 Task: Find connections with filter location Hagere Maryam with filter topic #whatinspiresmewith filter profile language French with filter current company BSI with filter school Mahendra Institutions with filter industry Investment Banking with filter service category Editing with filter keywords title Test Scorer
Action: Mouse pressed left at (278, 231)
Screenshot: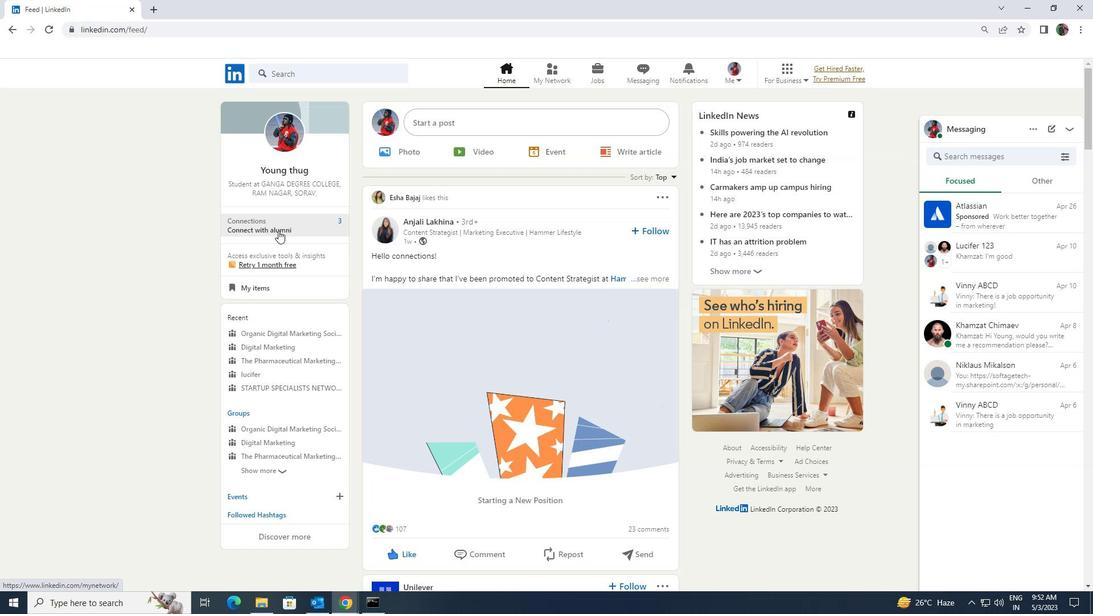 
Action: Mouse moved to (320, 140)
Screenshot: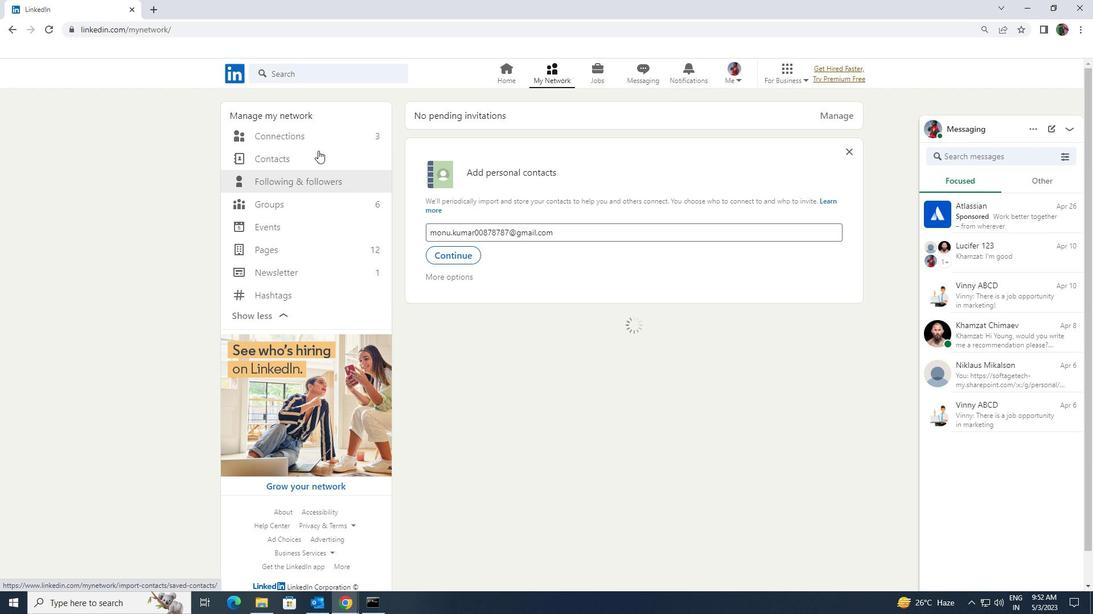 
Action: Mouse pressed left at (320, 140)
Screenshot: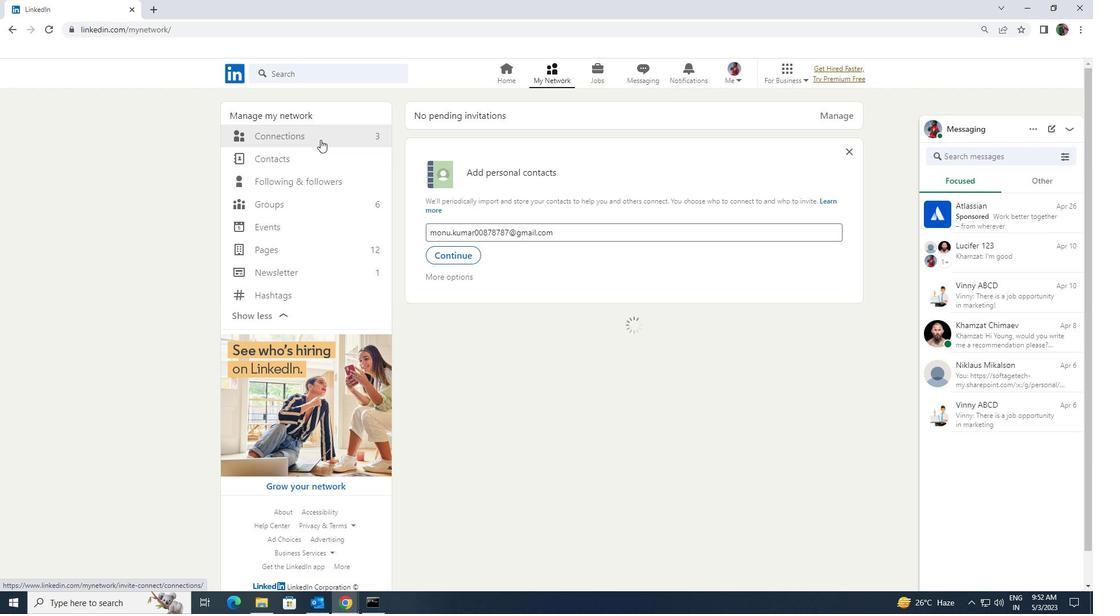 
Action: Mouse moved to (616, 138)
Screenshot: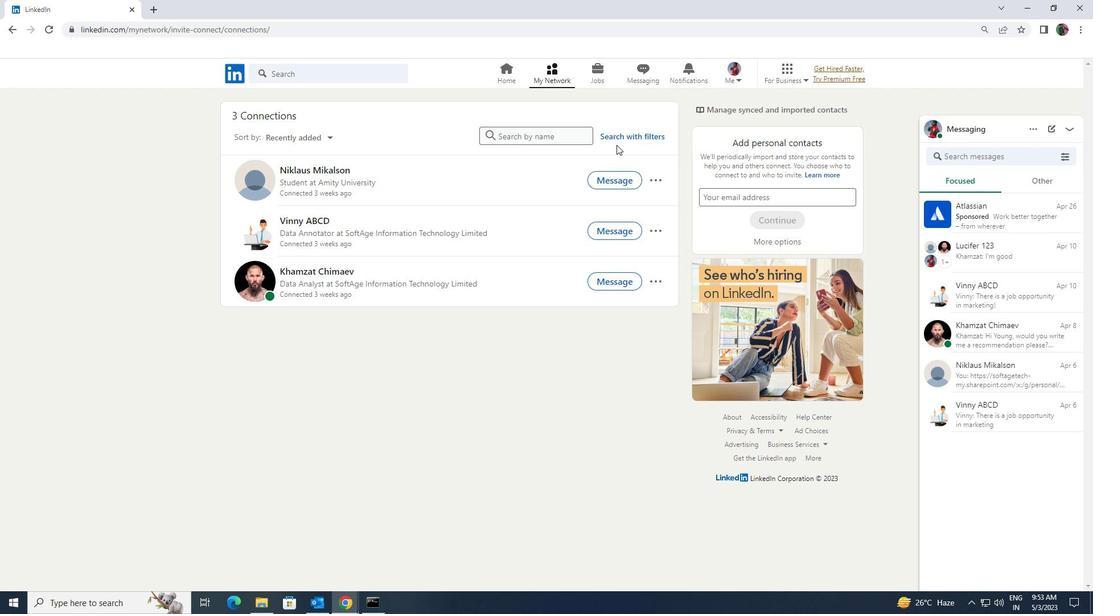
Action: Mouse pressed left at (616, 138)
Screenshot: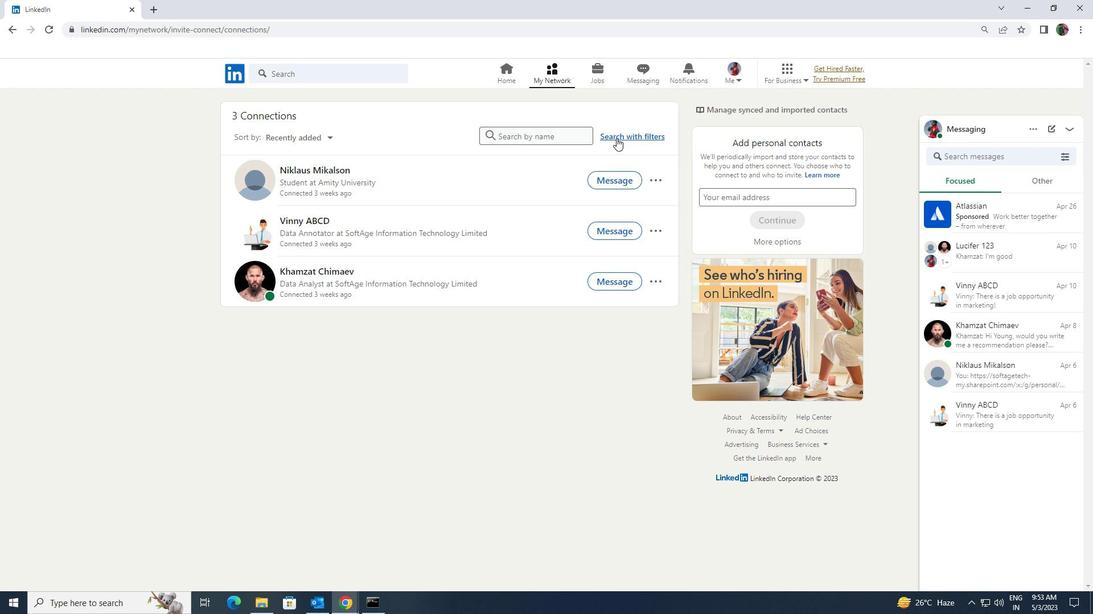 
Action: Mouse moved to (589, 101)
Screenshot: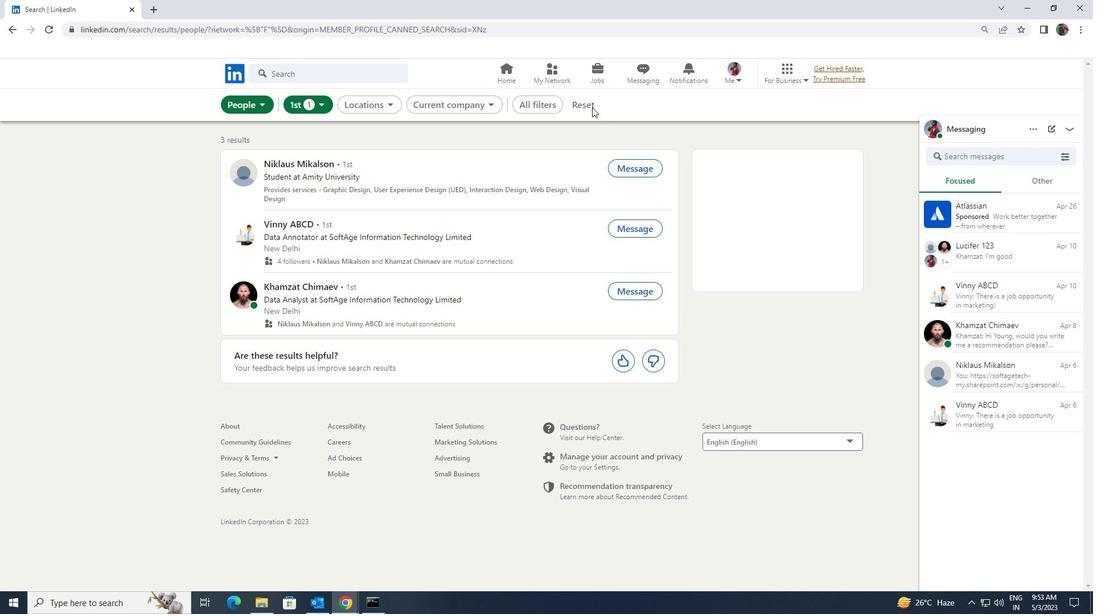 
Action: Mouse pressed left at (589, 101)
Screenshot: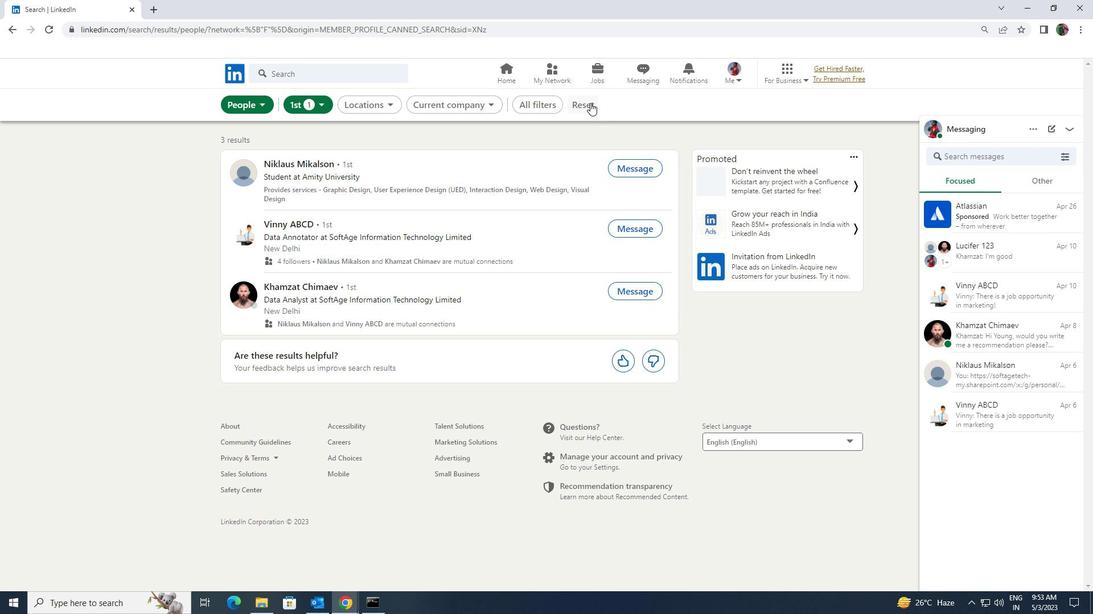 
Action: Mouse moved to (567, 101)
Screenshot: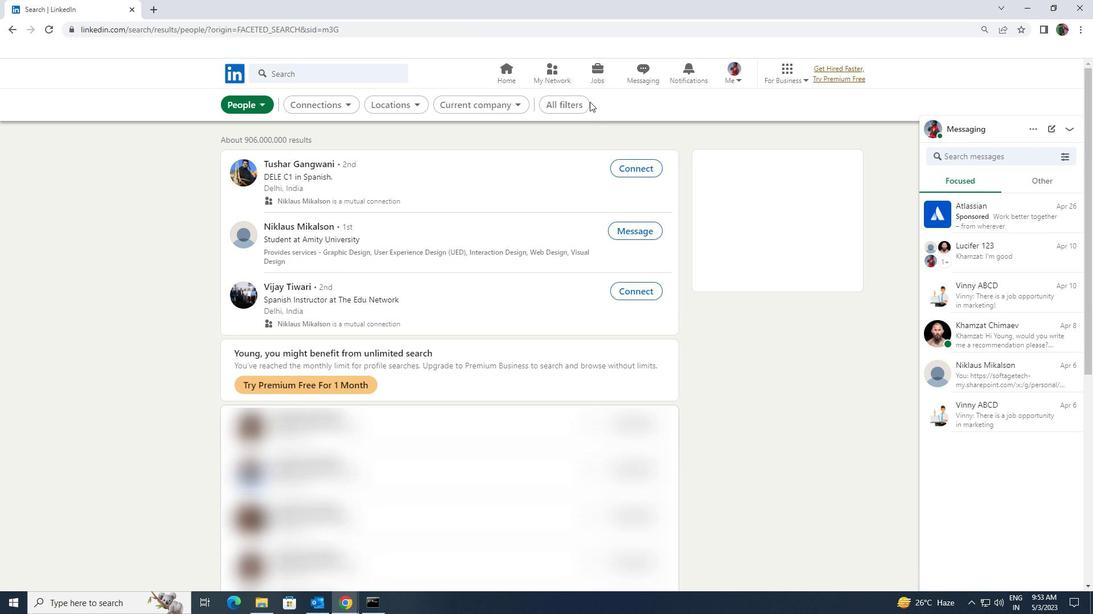 
Action: Mouse pressed left at (567, 101)
Screenshot: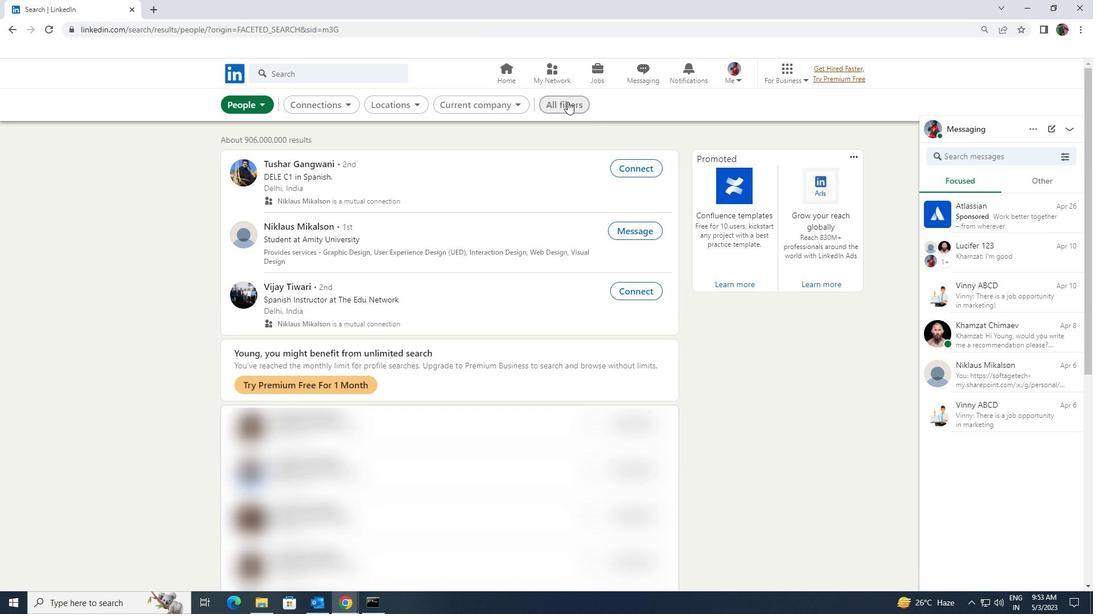 
Action: Mouse moved to (949, 444)
Screenshot: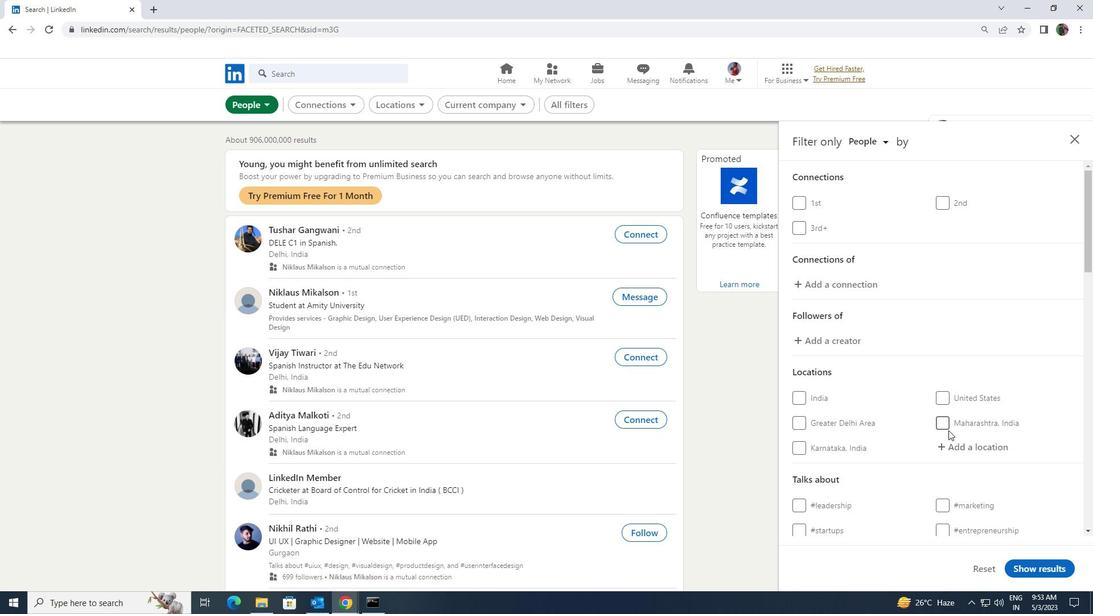 
Action: Mouse pressed left at (949, 444)
Screenshot: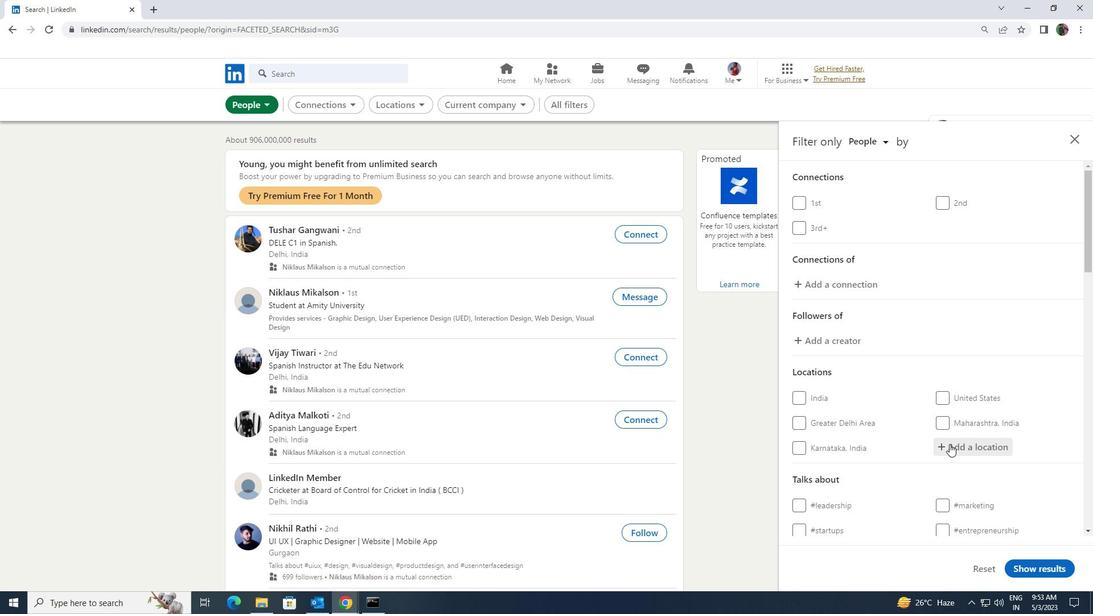 
Action: Key pressed <Key.shift><Key.shift><Key.shift><Key.shift><Key.shift>HAGERE<Key.space><Key.shift>MATYAM<Key.enter>
Screenshot: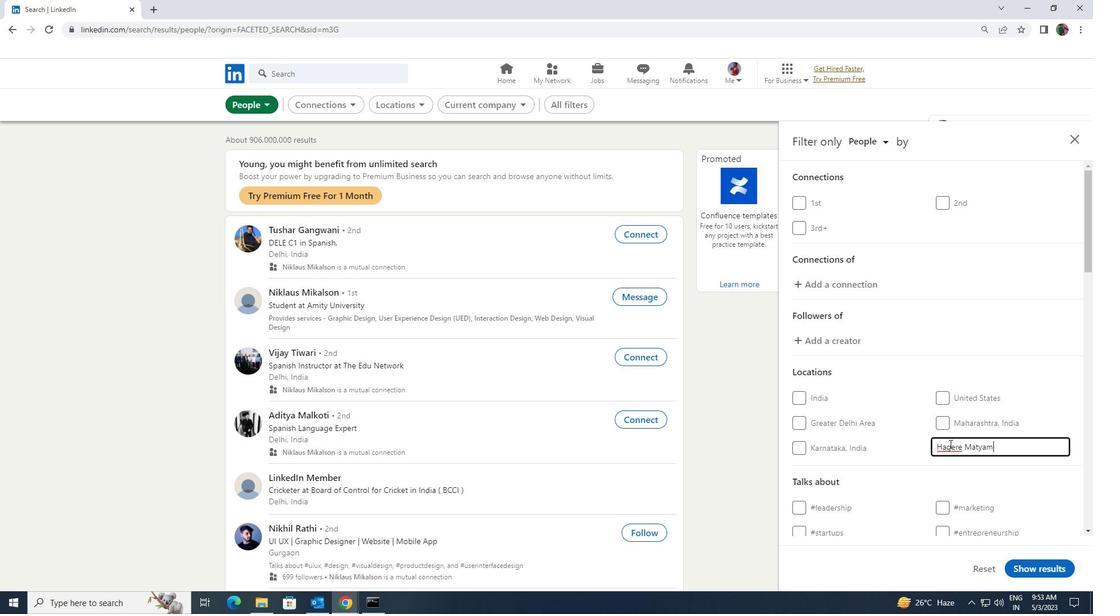 
Action: Mouse scrolled (949, 444) with delta (0, 0)
Screenshot: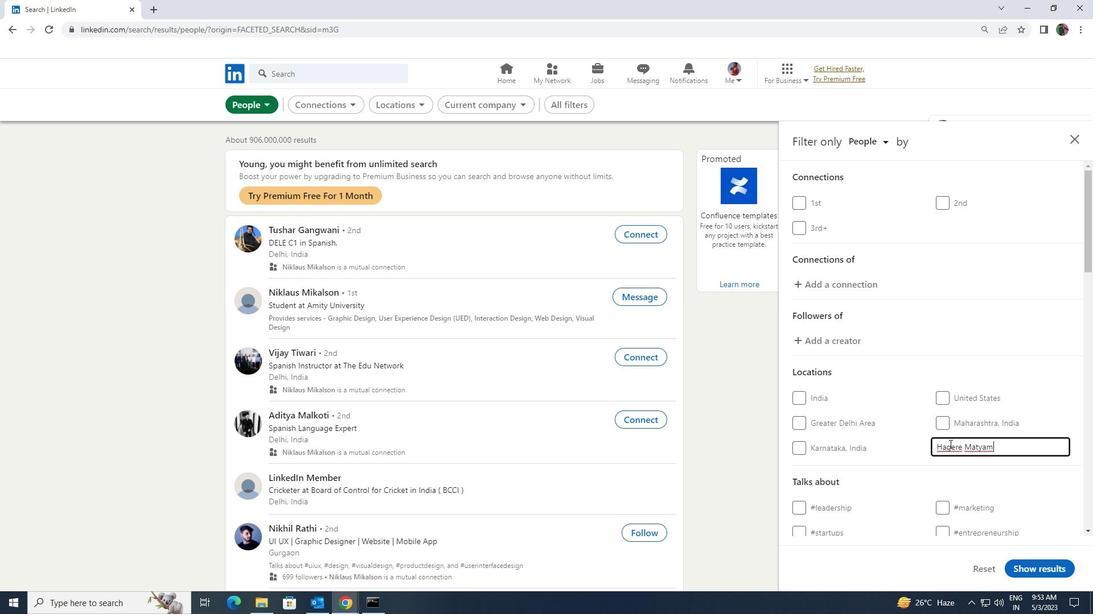 
Action: Mouse scrolled (949, 444) with delta (0, 0)
Screenshot: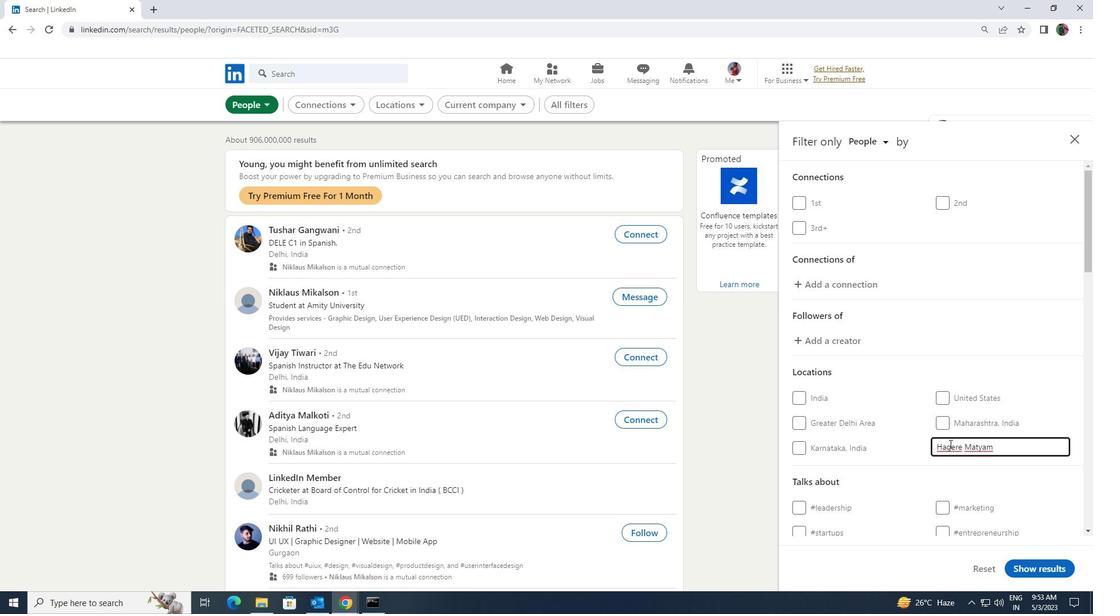 
Action: Mouse moved to (949, 444)
Screenshot: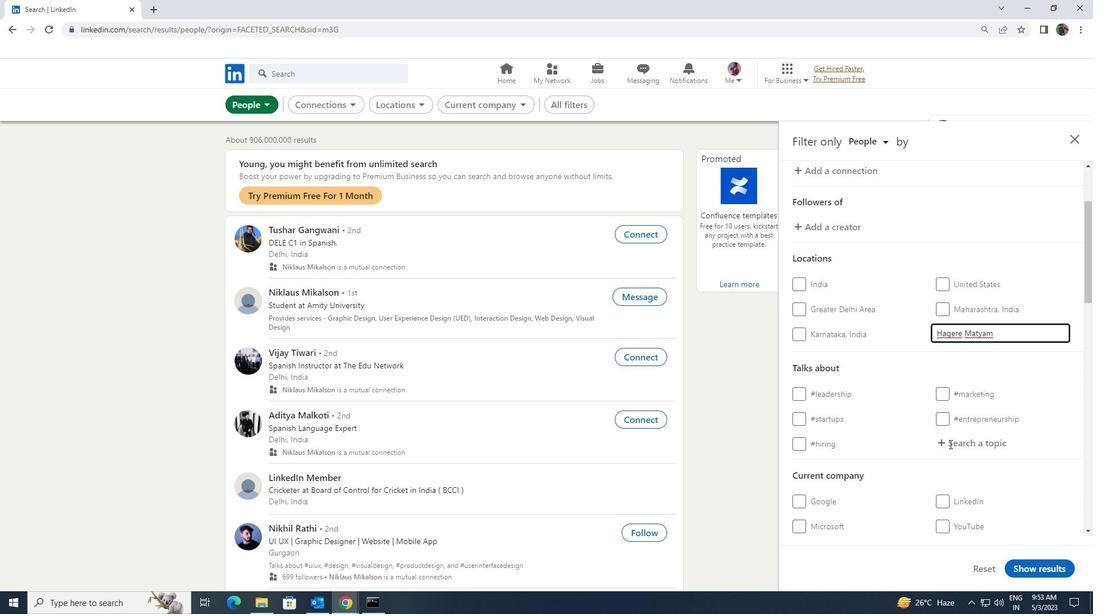 
Action: Mouse pressed left at (949, 444)
Screenshot: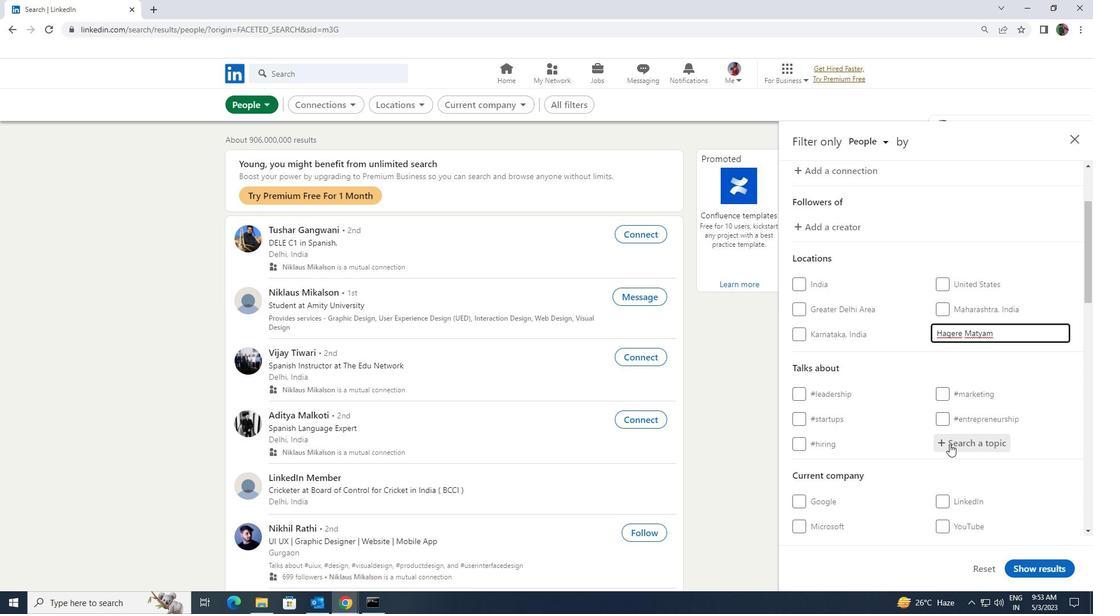 
Action: Key pressed <Key.shift><Key.shift><Key.shift><Key.shift><Key.shift><Key.shift><Key.shift><Key.shift><Key.shift>WK<Key.backspace>HATINSPIRE
Screenshot: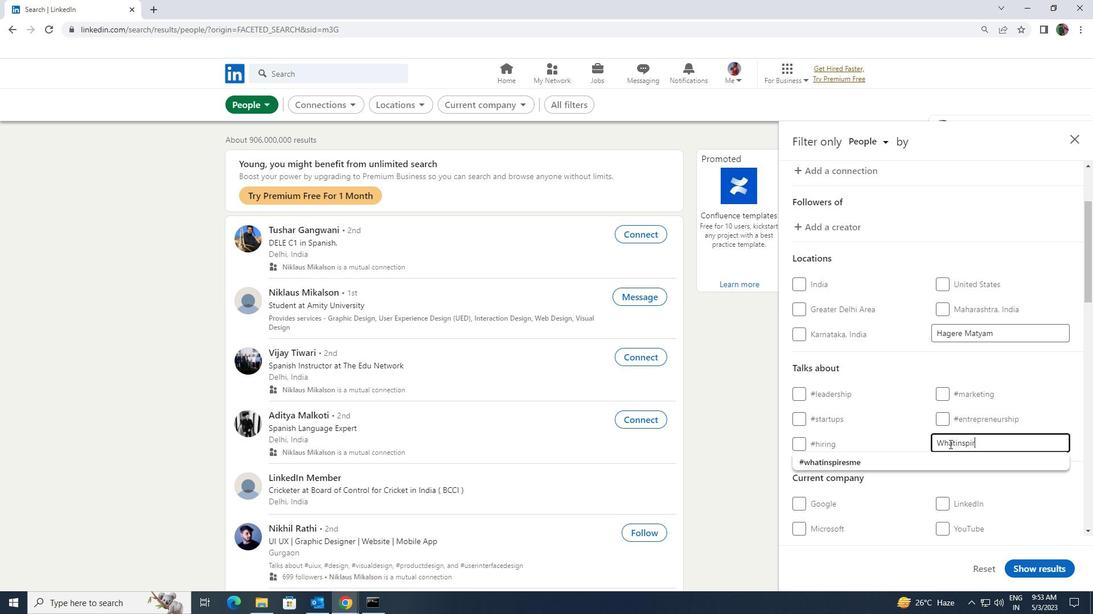 
Action: Mouse moved to (937, 460)
Screenshot: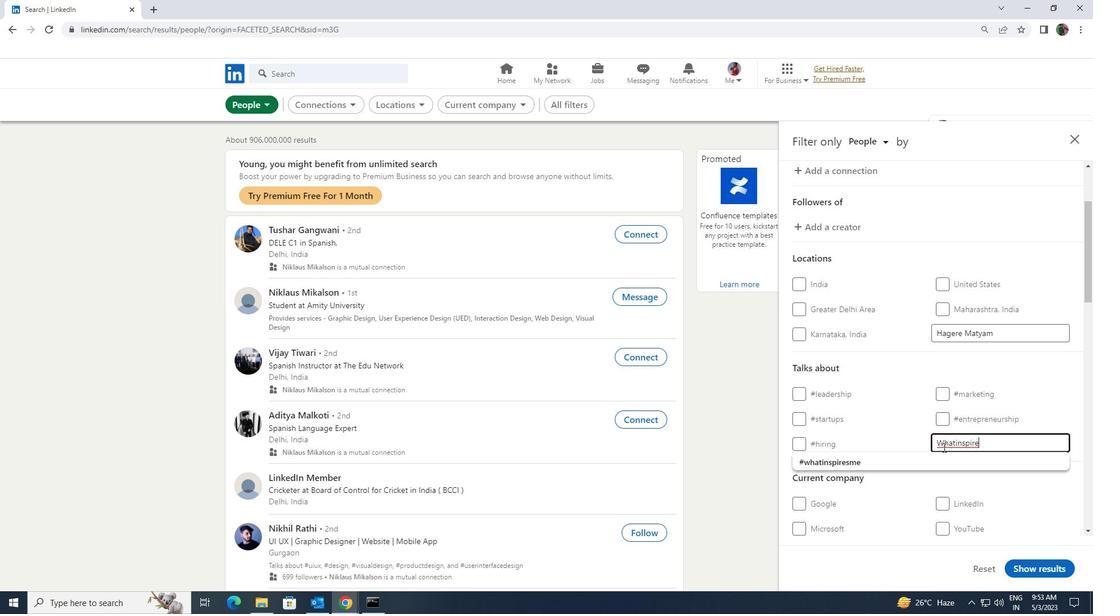 
Action: Mouse pressed left at (937, 460)
Screenshot: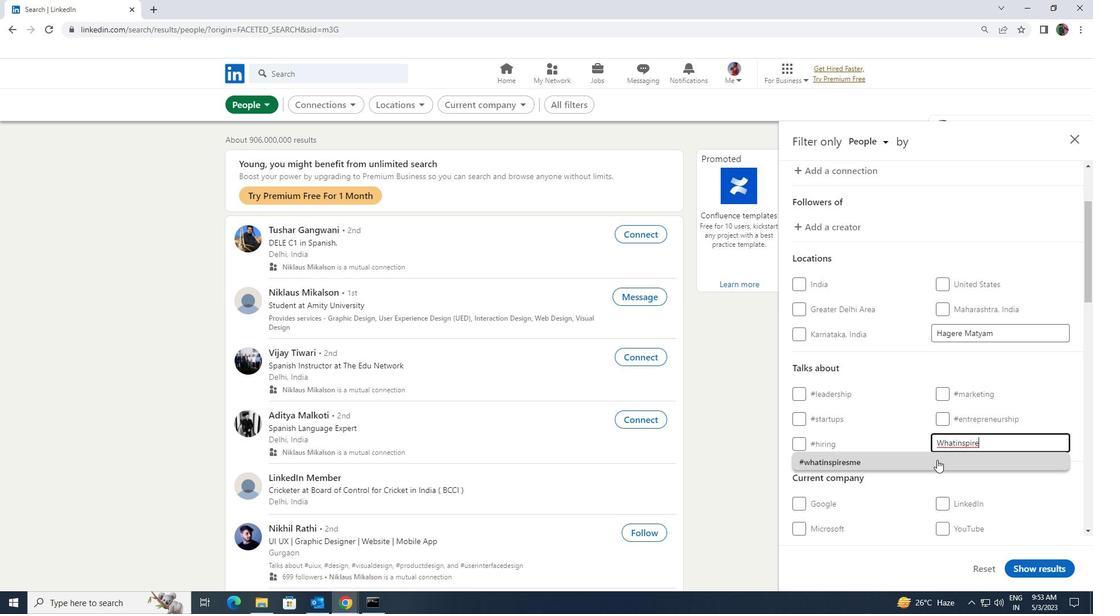 
Action: Mouse moved to (937, 461)
Screenshot: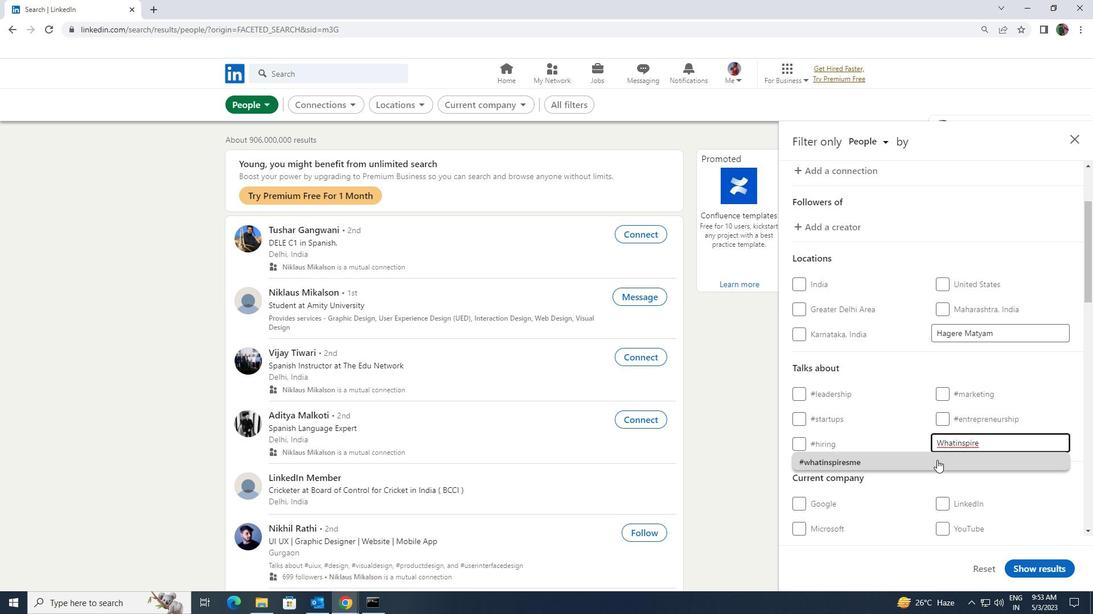 
Action: Mouse scrolled (937, 460) with delta (0, 0)
Screenshot: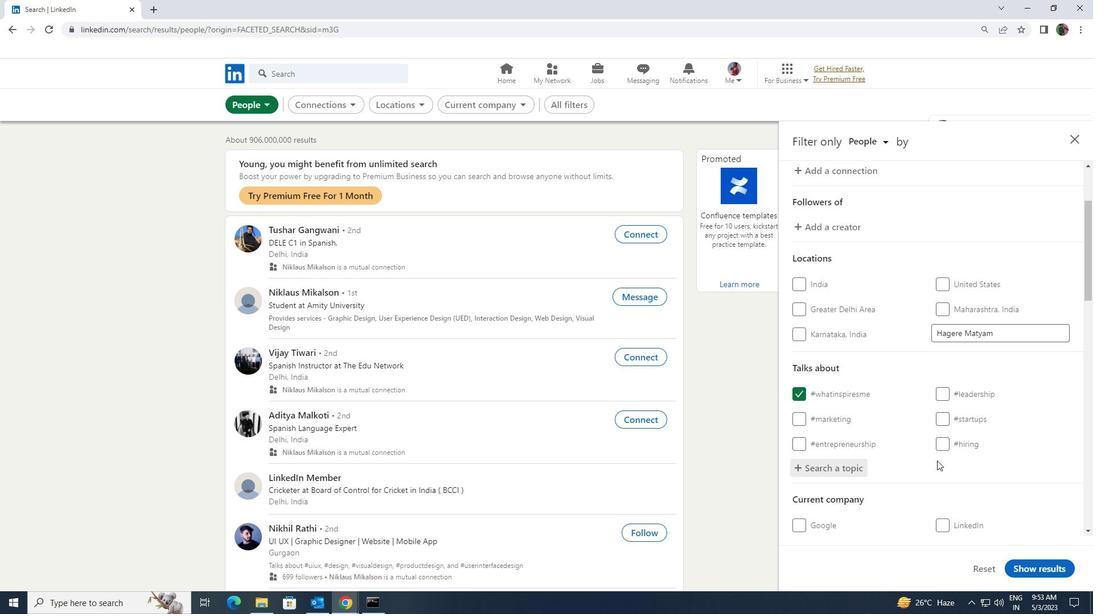 
Action: Mouse scrolled (937, 460) with delta (0, 0)
Screenshot: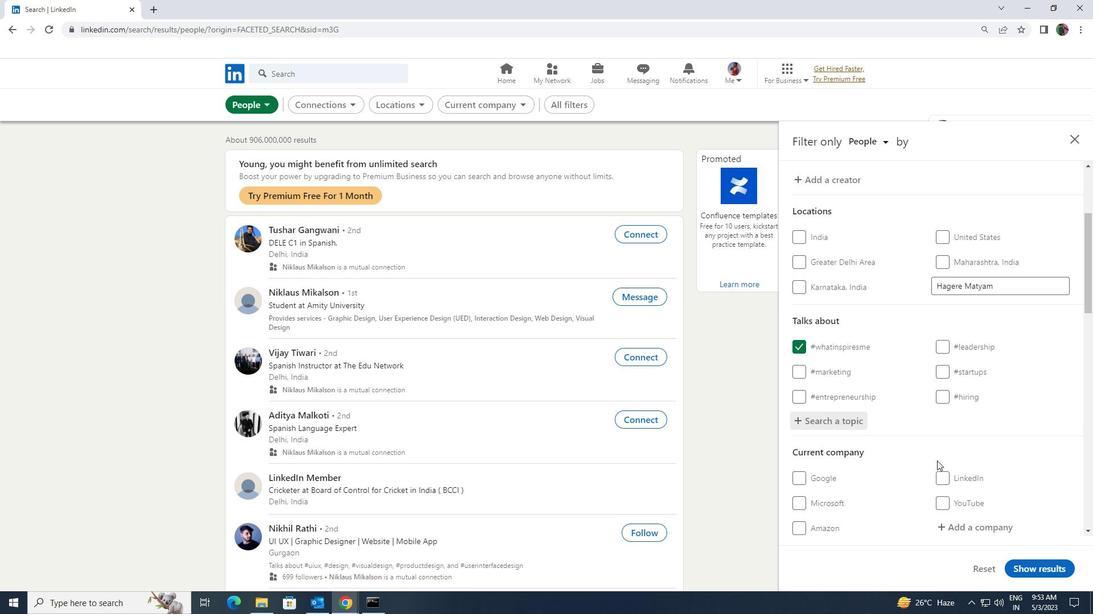 
Action: Mouse scrolled (937, 460) with delta (0, 0)
Screenshot: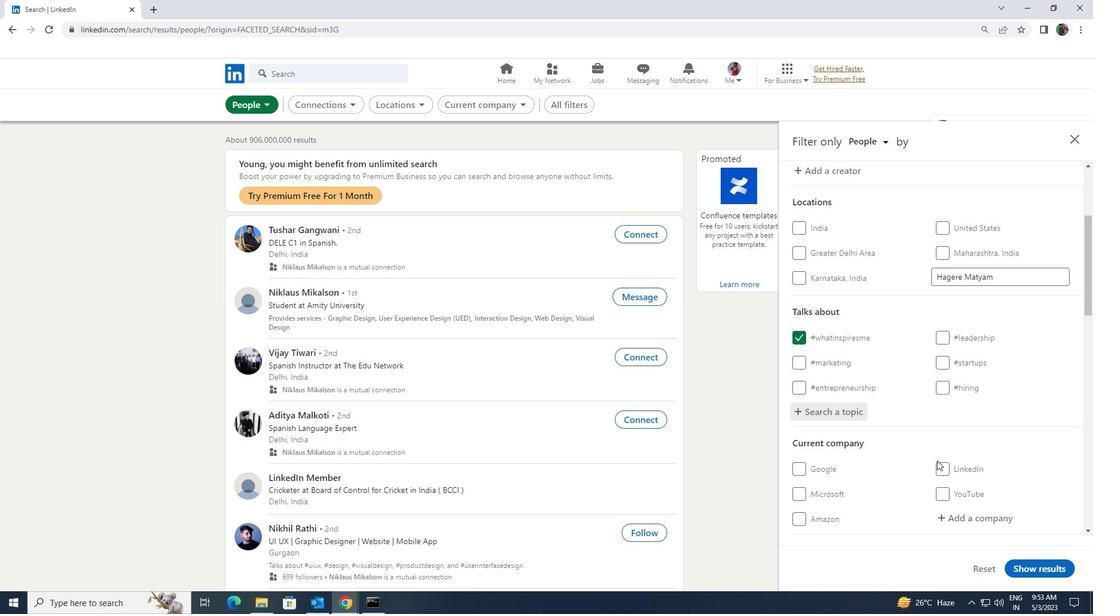 
Action: Mouse scrolled (937, 460) with delta (0, 0)
Screenshot: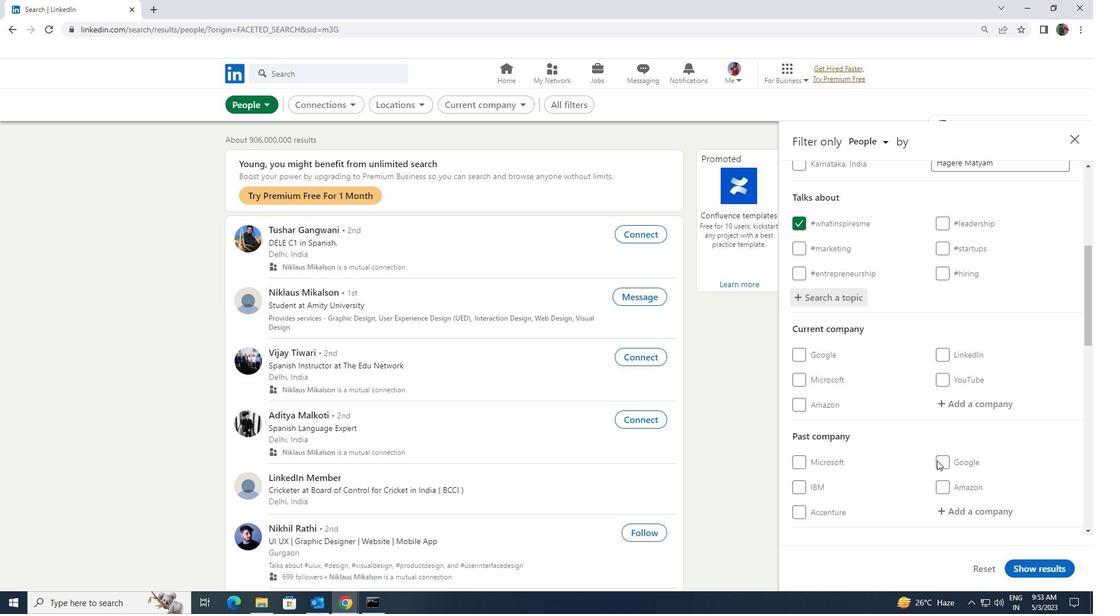 
Action: Mouse scrolled (937, 460) with delta (0, 0)
Screenshot: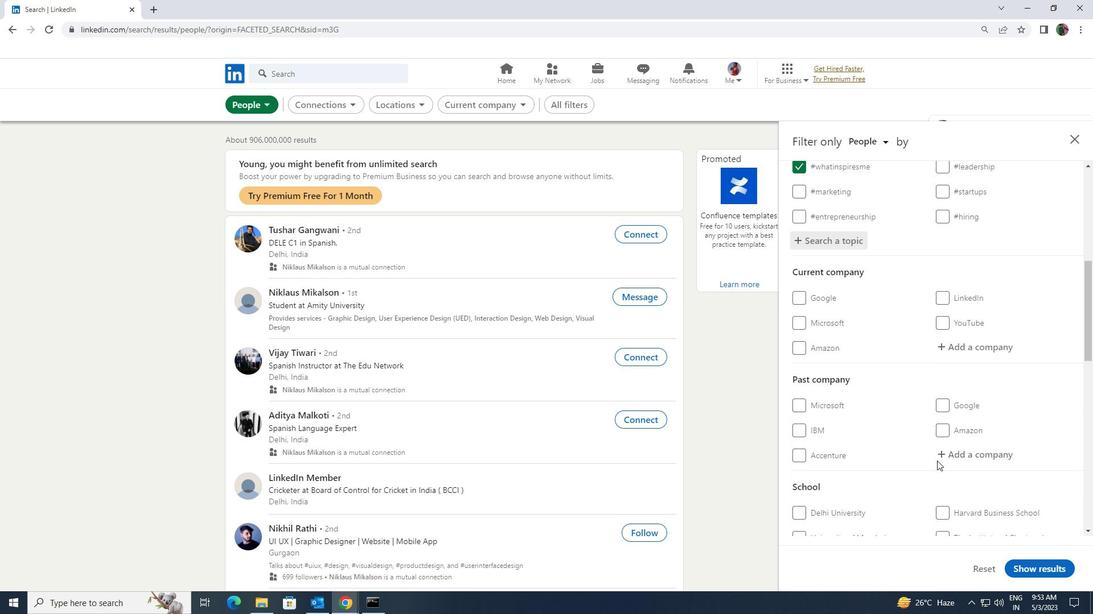 
Action: Mouse scrolled (937, 460) with delta (0, 0)
Screenshot: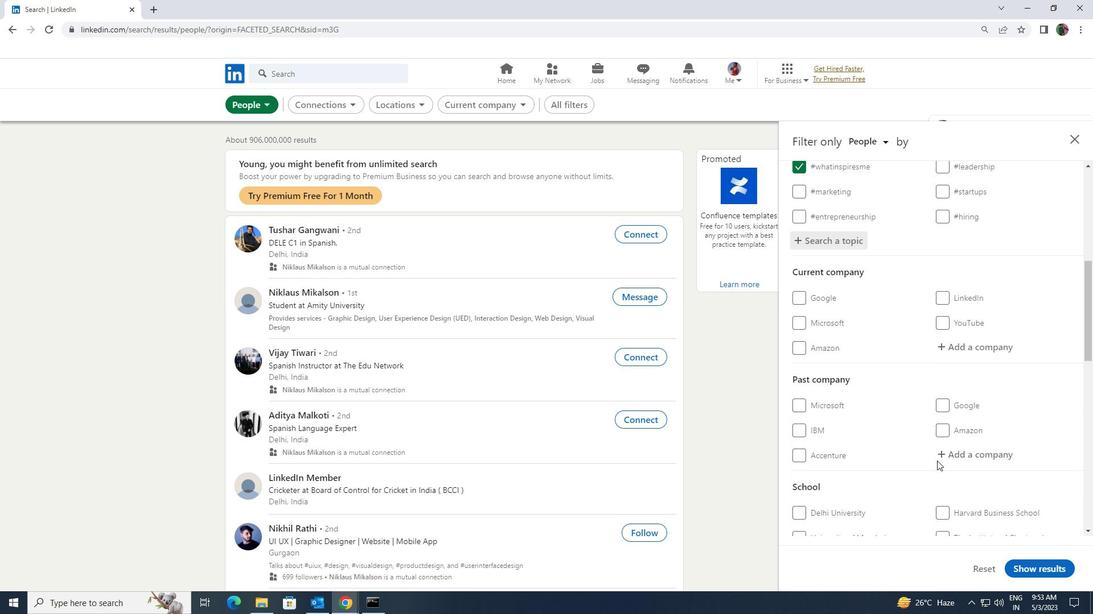 
Action: Mouse scrolled (937, 460) with delta (0, 0)
Screenshot: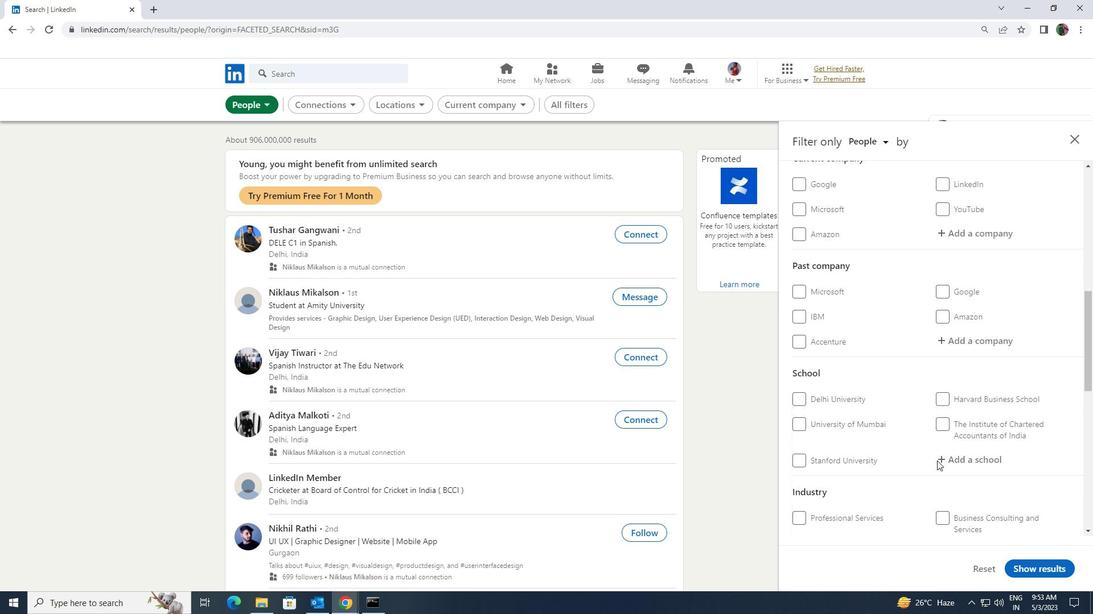 
Action: Mouse scrolled (937, 460) with delta (0, 0)
Screenshot: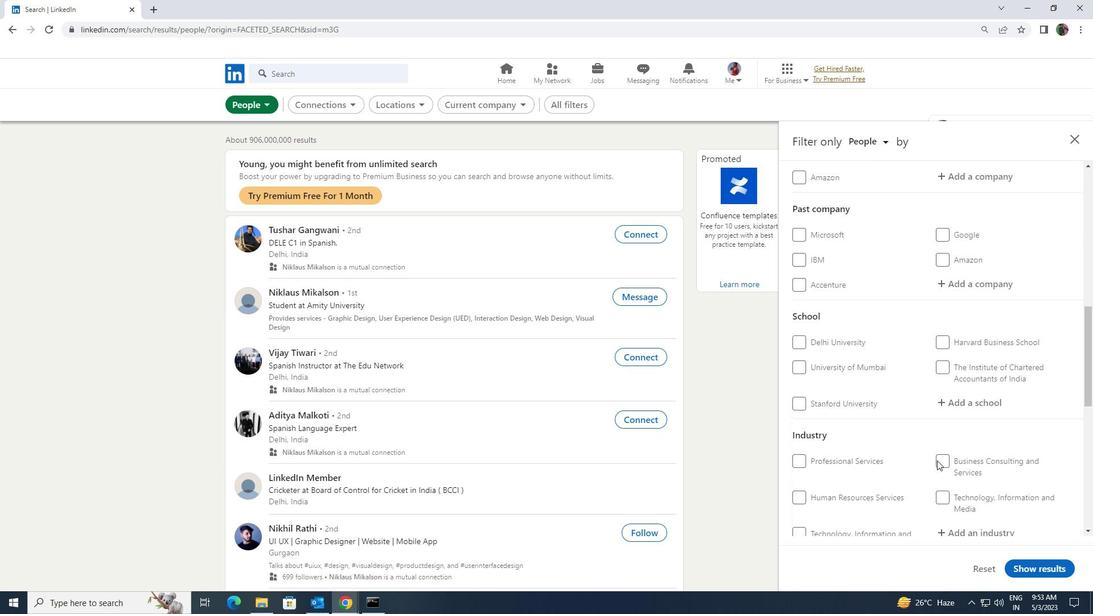 
Action: Mouse scrolled (937, 460) with delta (0, 0)
Screenshot: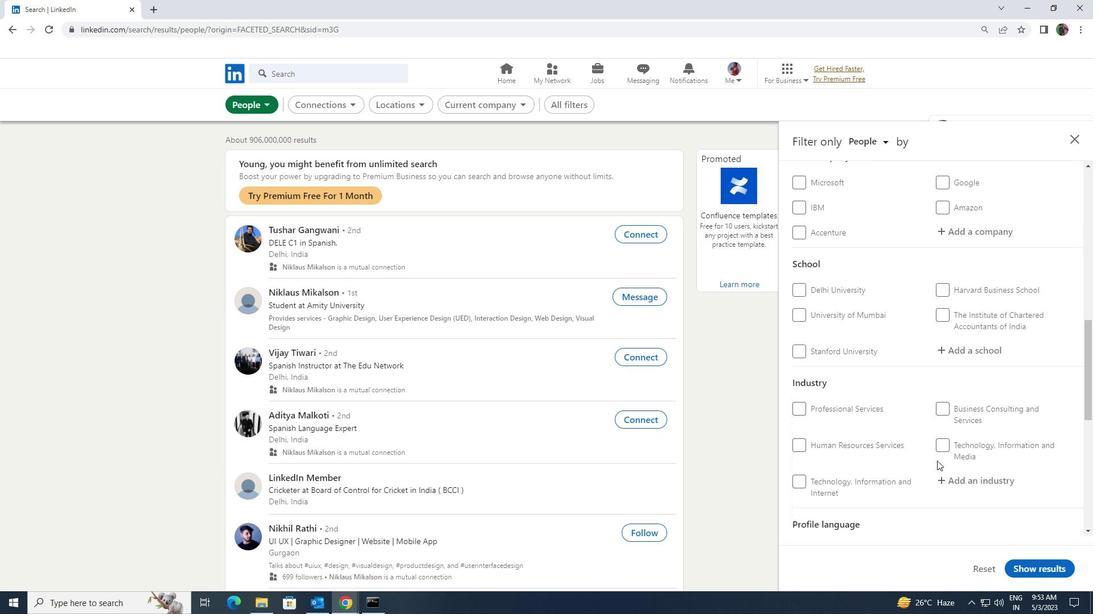
Action: Mouse scrolled (937, 460) with delta (0, 0)
Screenshot: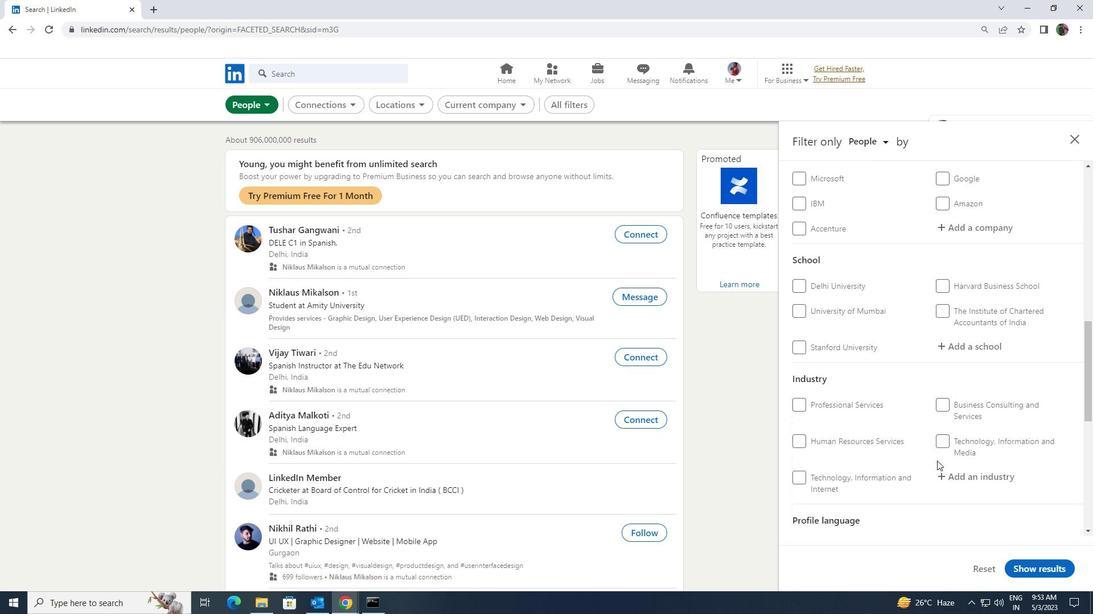 
Action: Mouse moved to (943, 435)
Screenshot: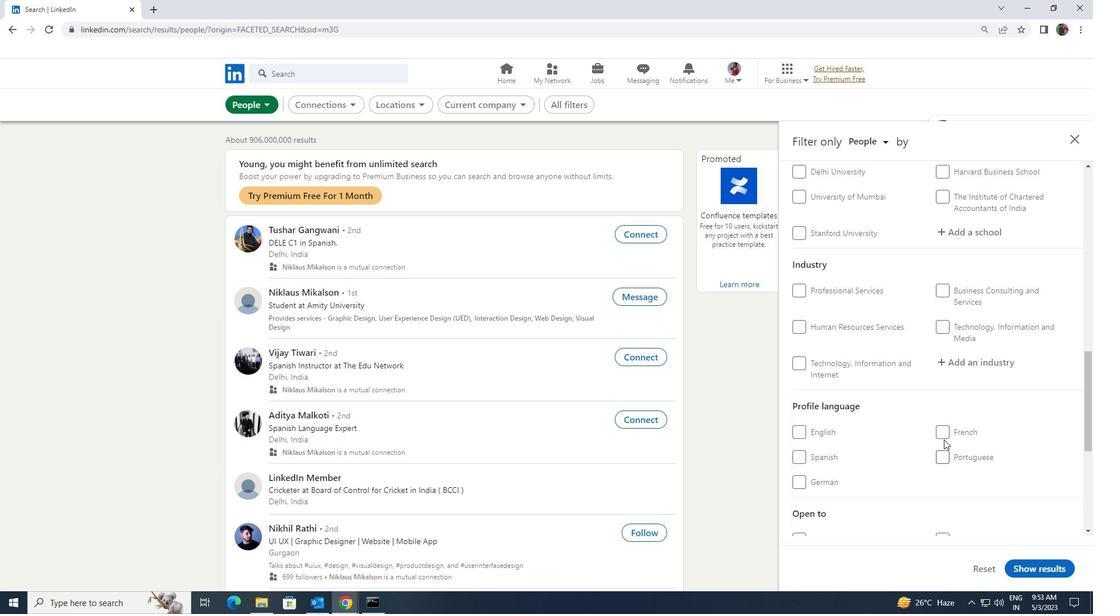 
Action: Mouse pressed left at (943, 435)
Screenshot: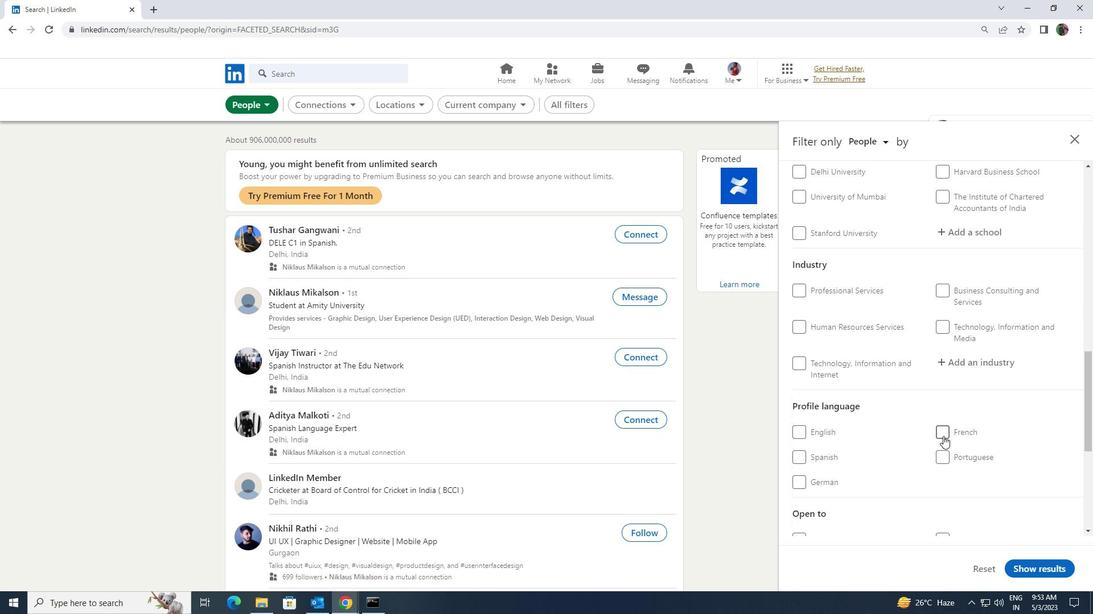 
Action: Mouse scrolled (943, 436) with delta (0, 0)
Screenshot: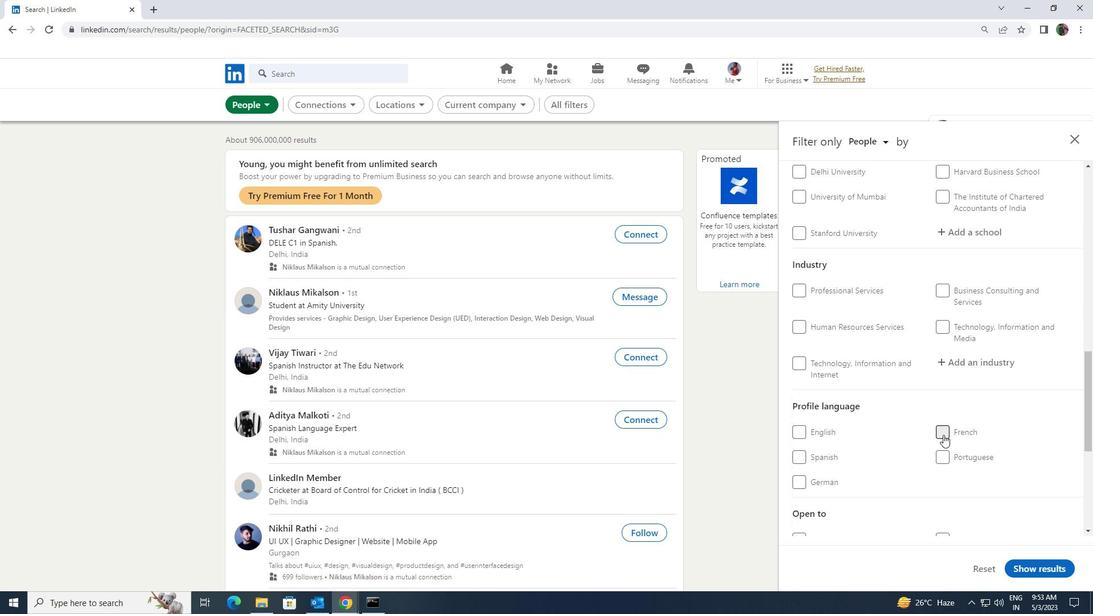 
Action: Mouse scrolled (943, 436) with delta (0, 0)
Screenshot: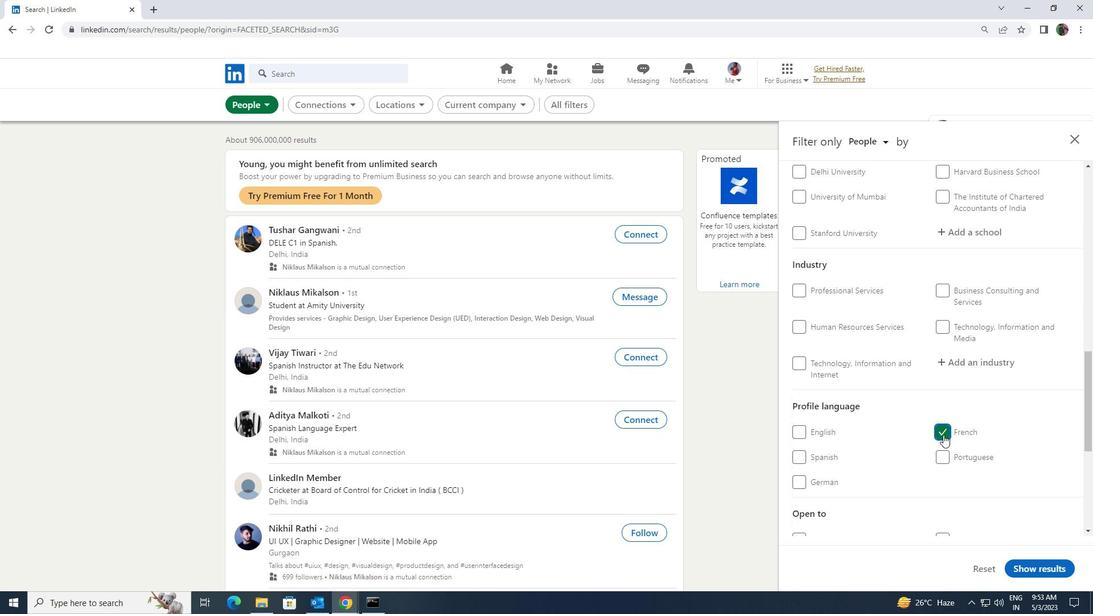 
Action: Mouse scrolled (943, 436) with delta (0, 0)
Screenshot: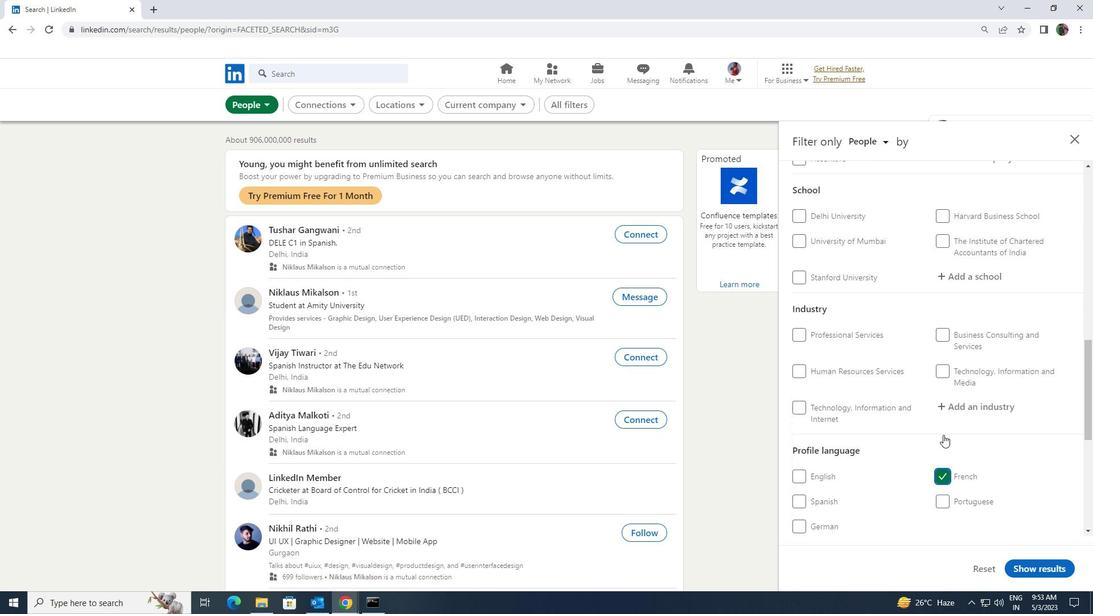 
Action: Mouse scrolled (943, 436) with delta (0, 0)
Screenshot: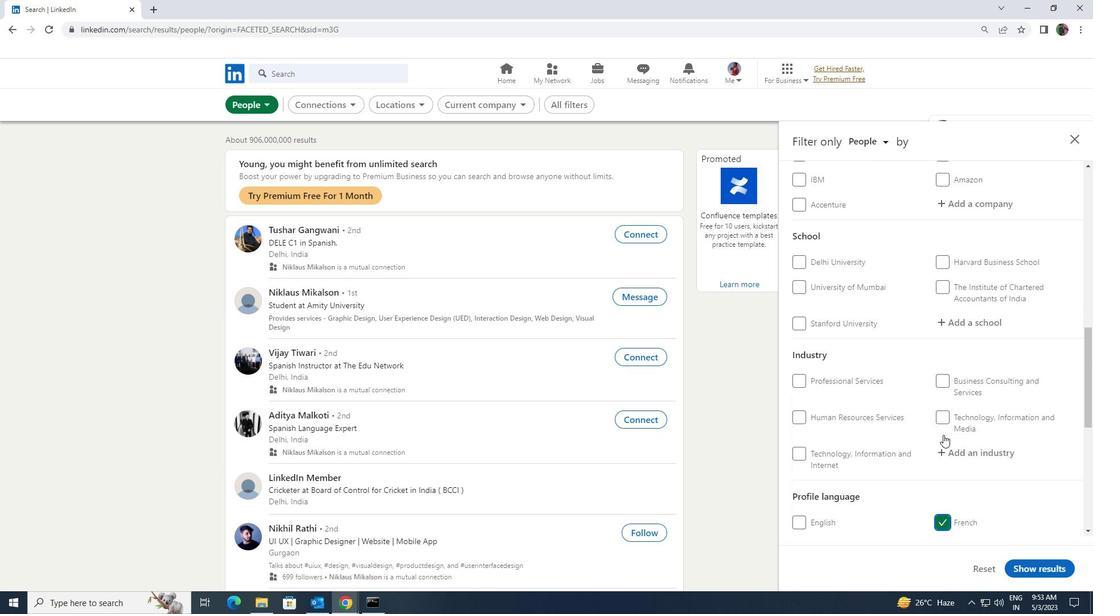 
Action: Mouse scrolled (943, 436) with delta (0, 0)
Screenshot: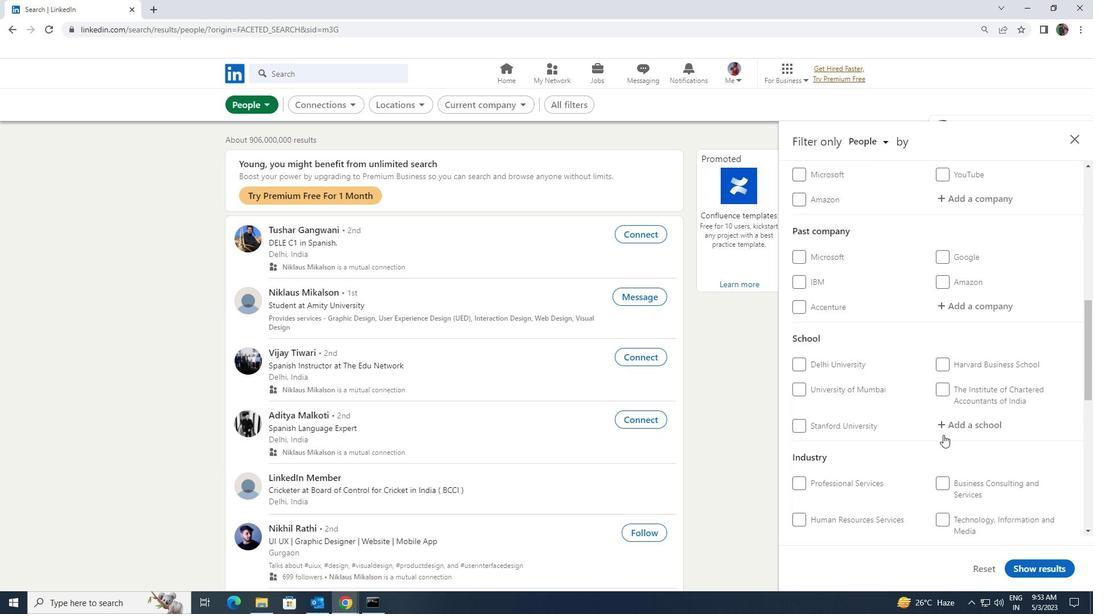 
Action: Mouse scrolled (943, 436) with delta (0, 0)
Screenshot: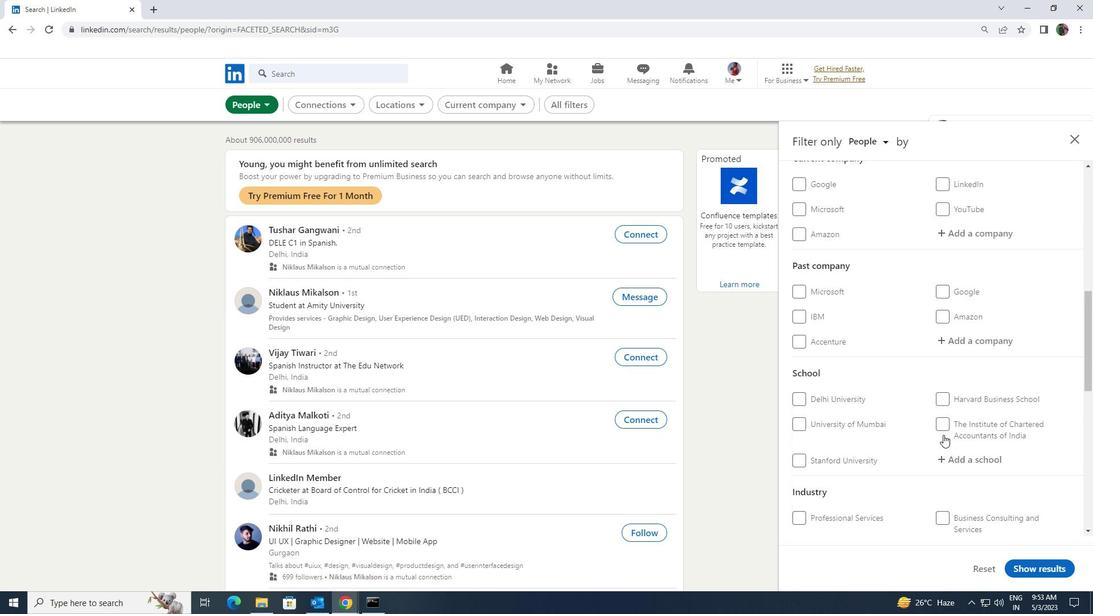 
Action: Mouse scrolled (943, 436) with delta (0, 0)
Screenshot: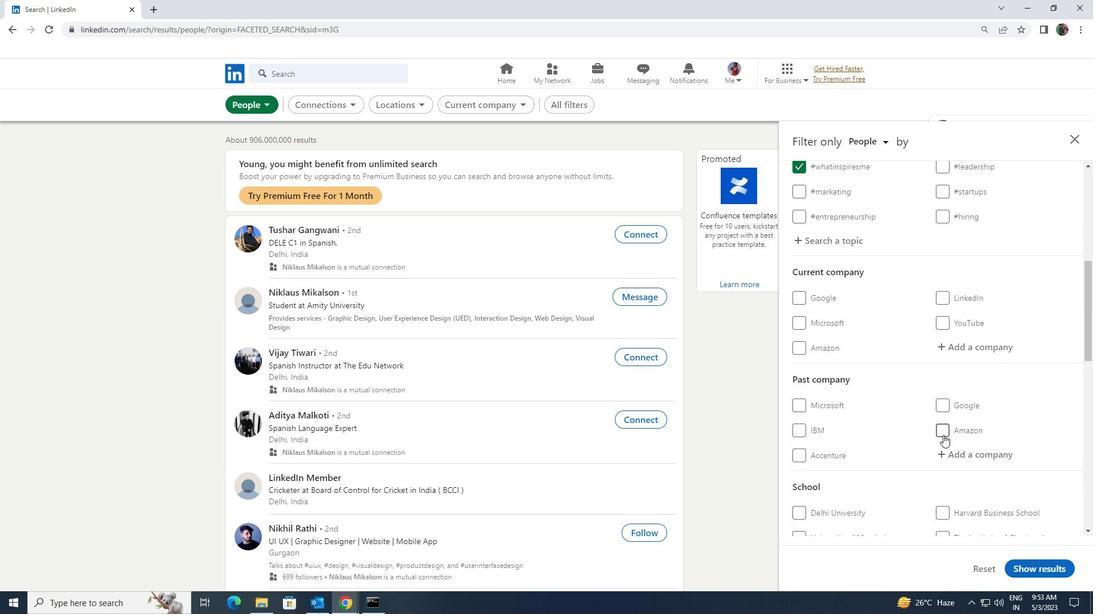 
Action: Mouse scrolled (943, 436) with delta (0, 0)
Screenshot: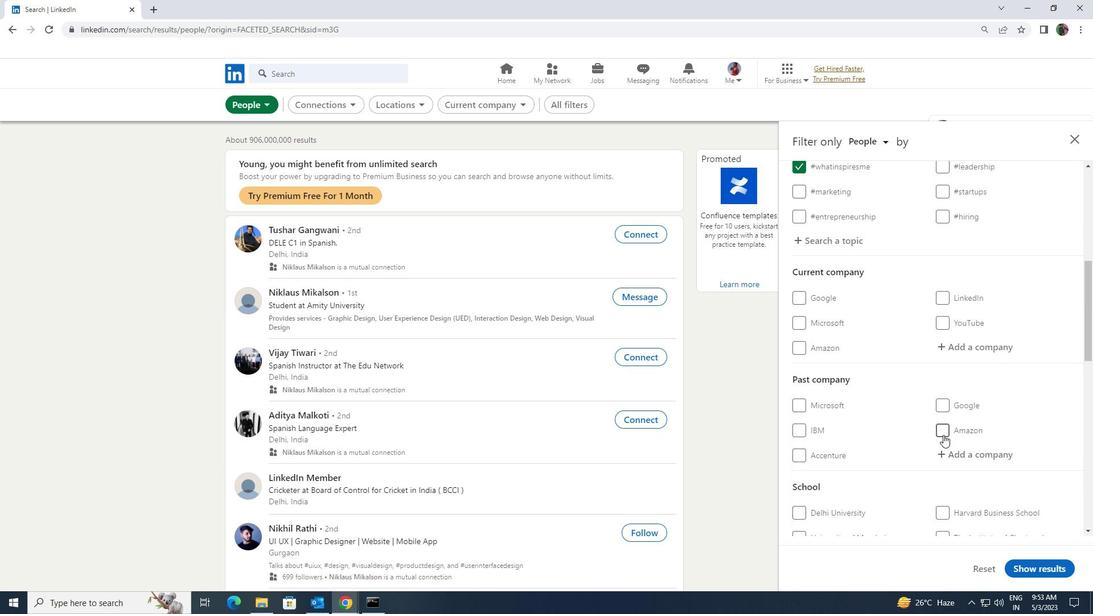 
Action: Mouse moved to (937, 464)
Screenshot: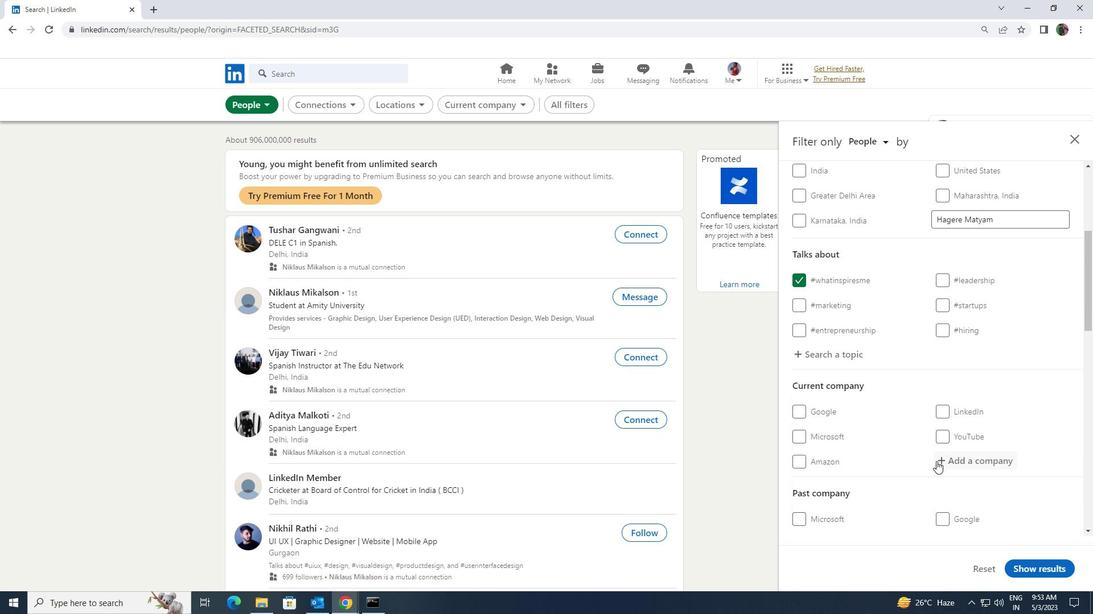
Action: Mouse pressed left at (937, 464)
Screenshot: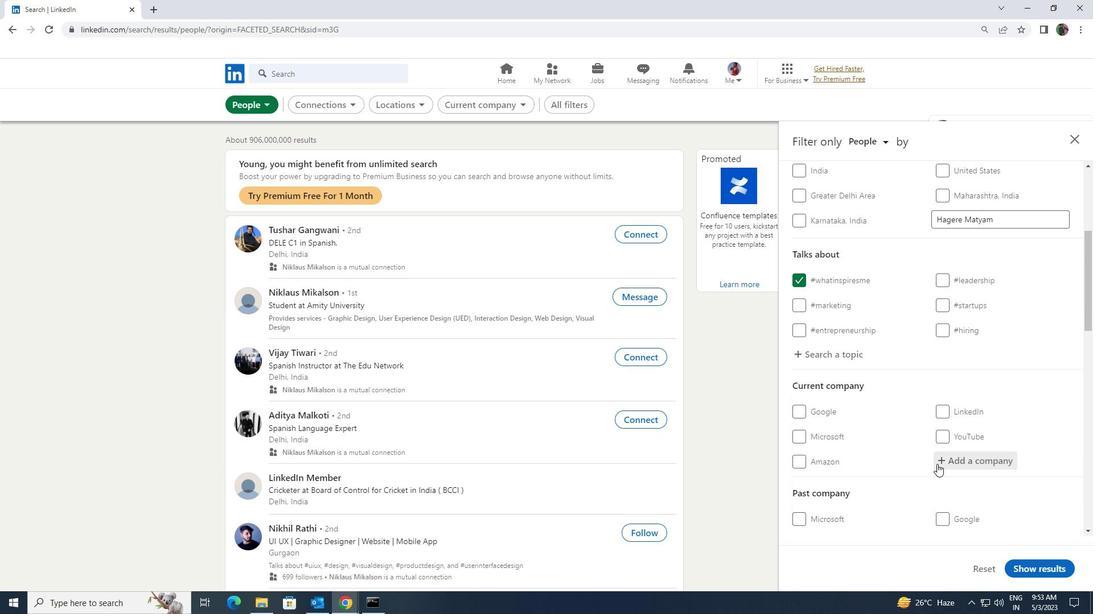 
Action: Key pressed <Key.shift>N<Key.backspace><Key.shift>MAHINDRA<Key.space><Key.shift>INST
Screenshot: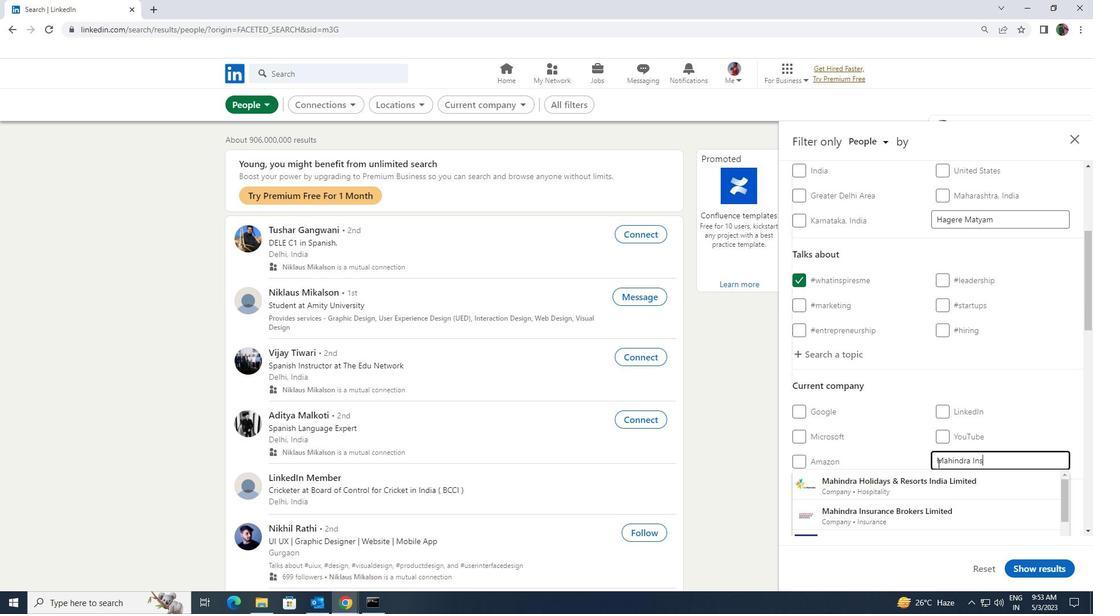 
Action: Mouse moved to (937, 475)
Screenshot: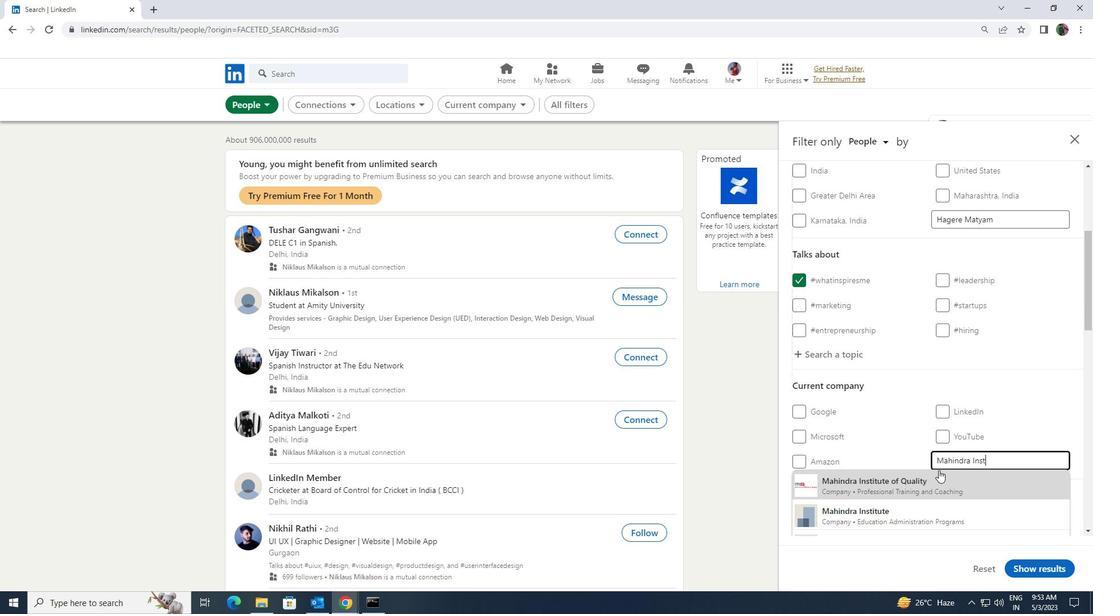 
Action: Mouse pressed left at (937, 475)
Screenshot: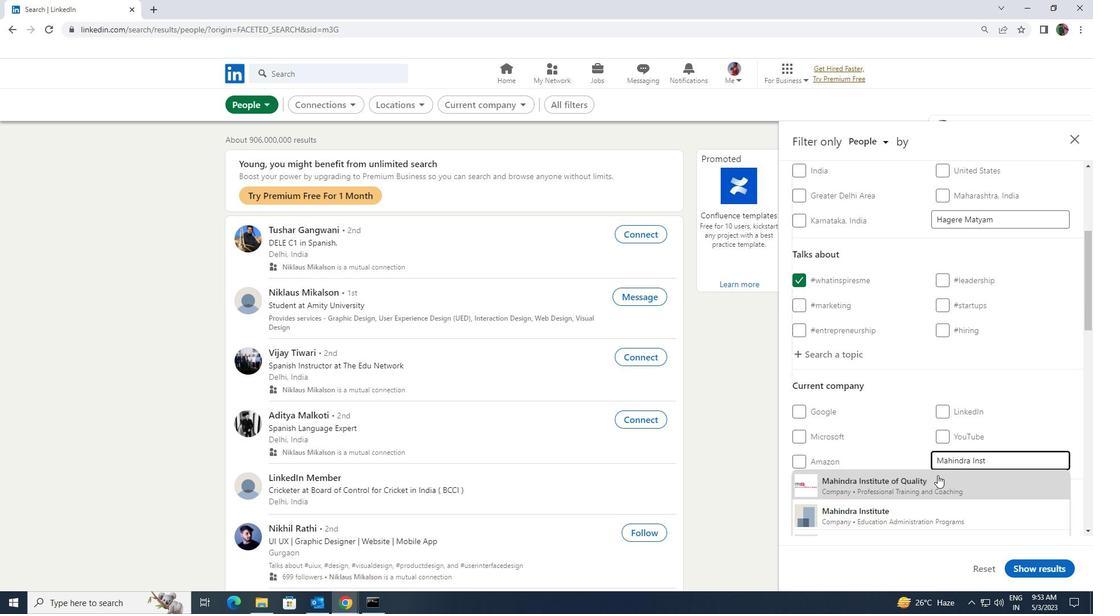 
Action: Mouse scrolled (937, 475) with delta (0, 0)
Screenshot: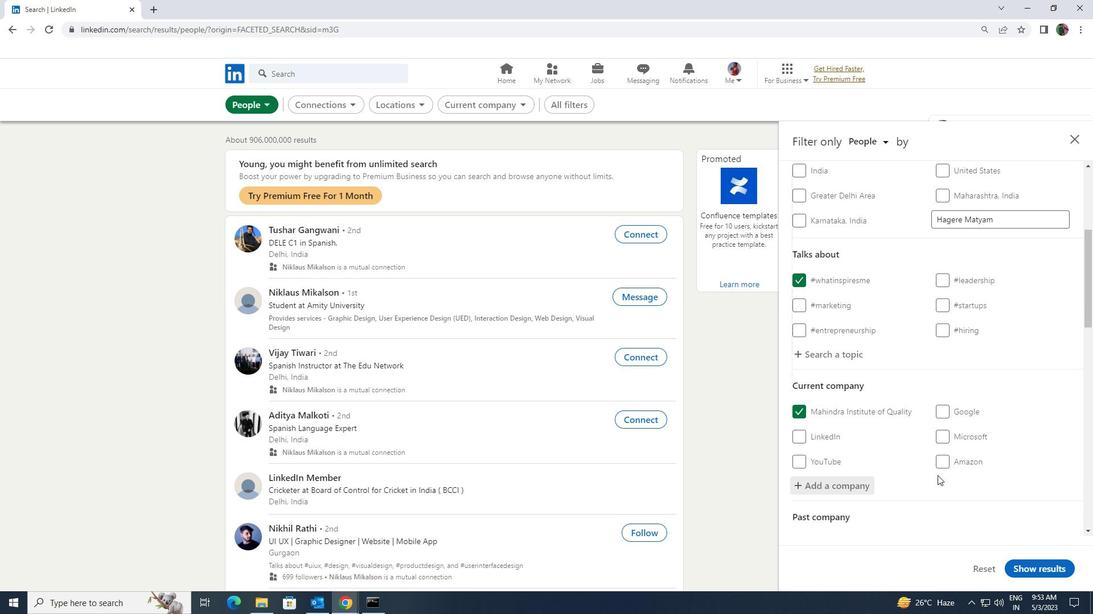 
Action: Mouse scrolled (937, 475) with delta (0, 0)
Screenshot: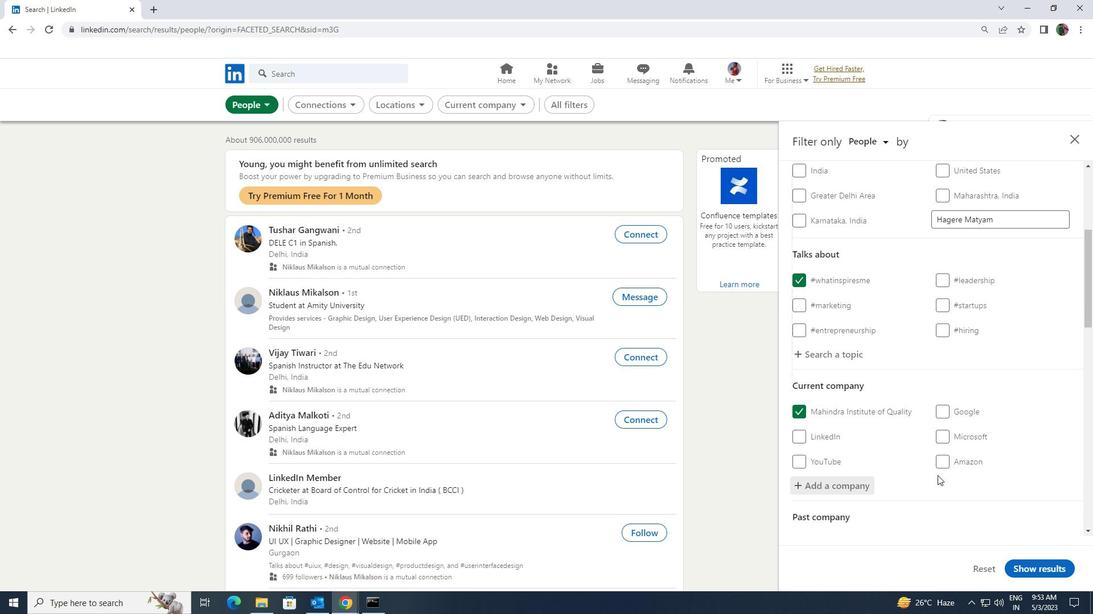 
Action: Mouse scrolled (937, 475) with delta (0, 0)
Screenshot: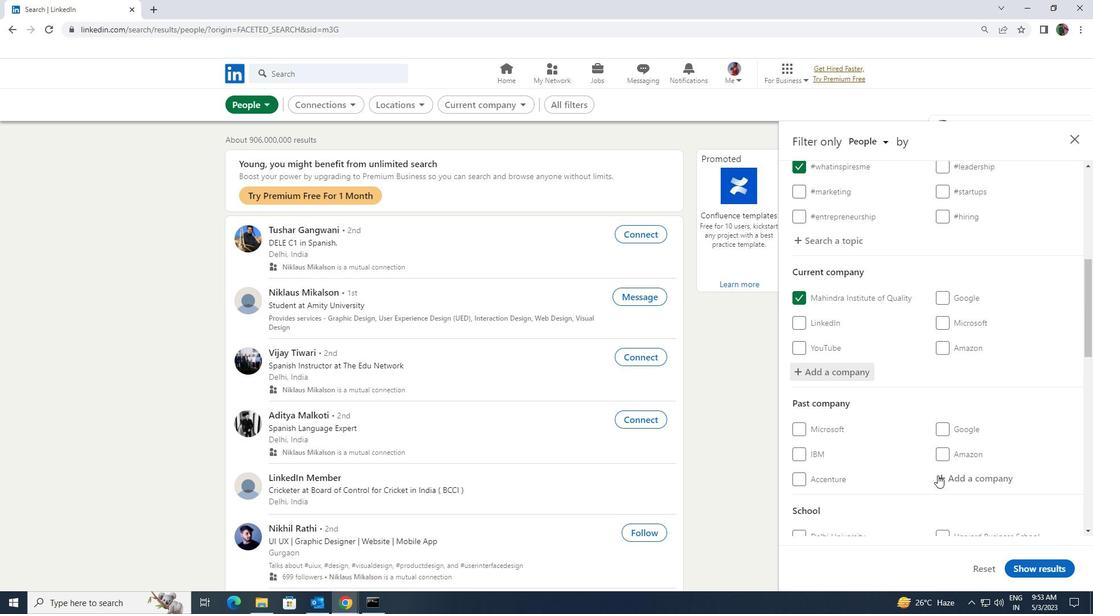 
Action: Mouse scrolled (937, 475) with delta (0, 0)
Screenshot: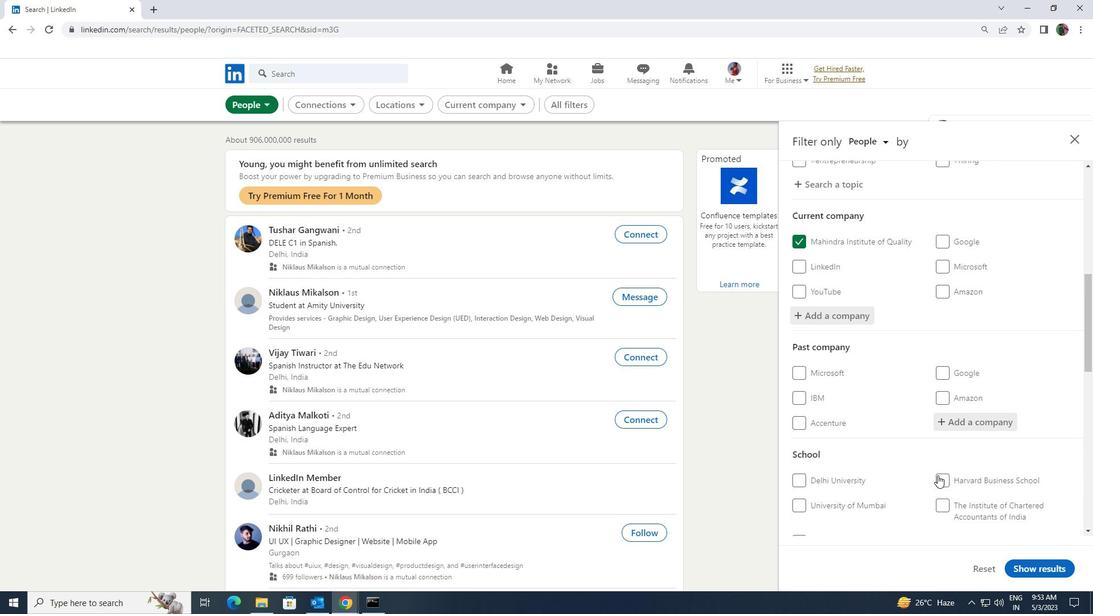 
Action: Mouse moved to (936, 477)
Screenshot: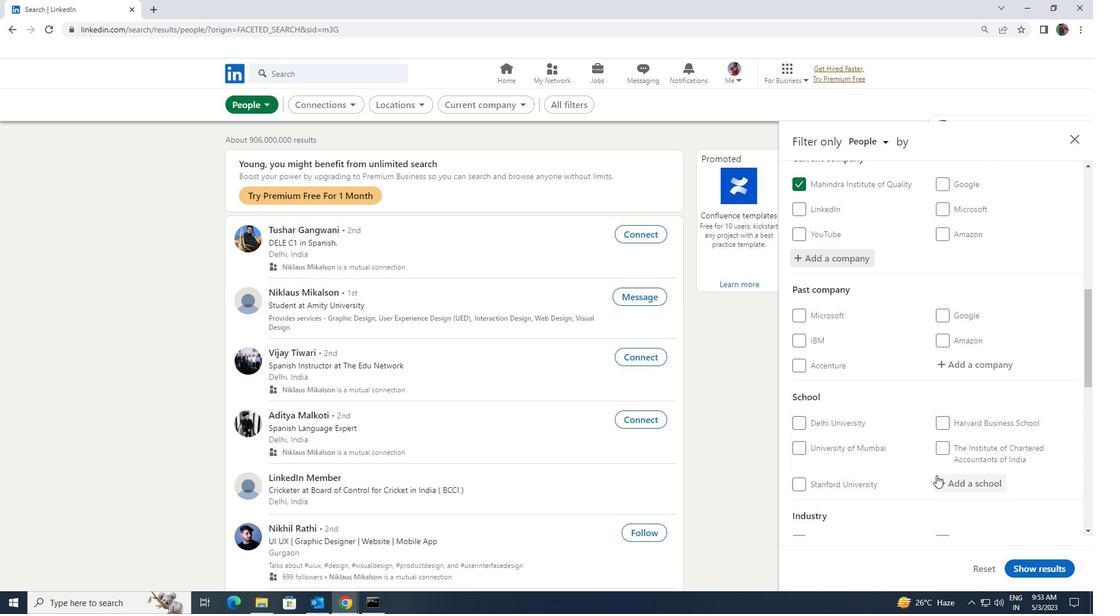 
Action: Mouse pressed left at (936, 477)
Screenshot: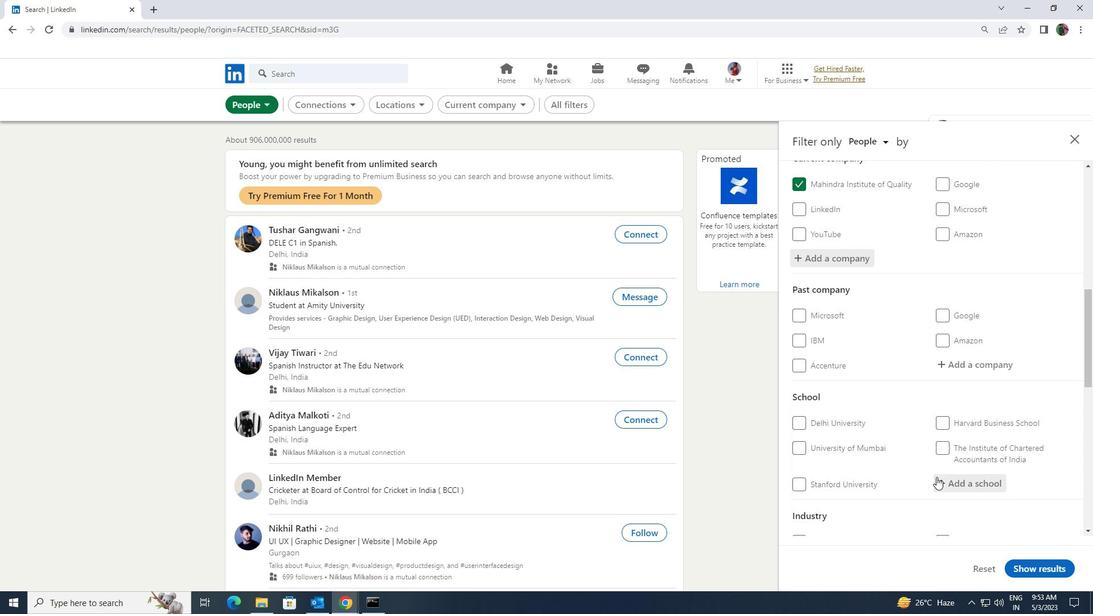 
Action: Key pressed <Key.shift>INVESTMENT<Key.space><Key.shift>BAN
Screenshot: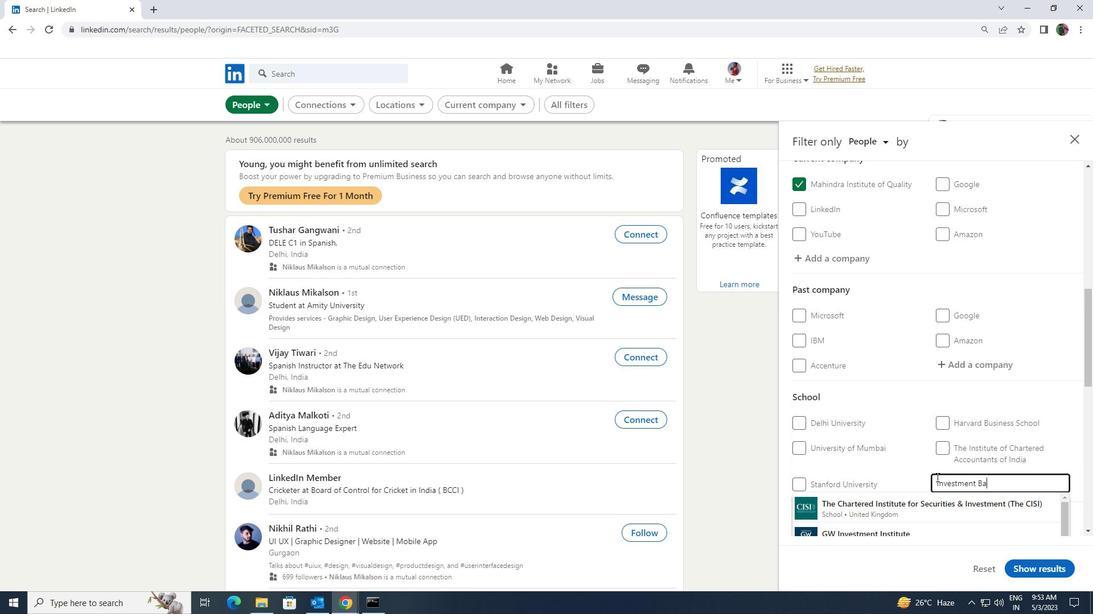 
Action: Mouse moved to (925, 522)
Screenshot: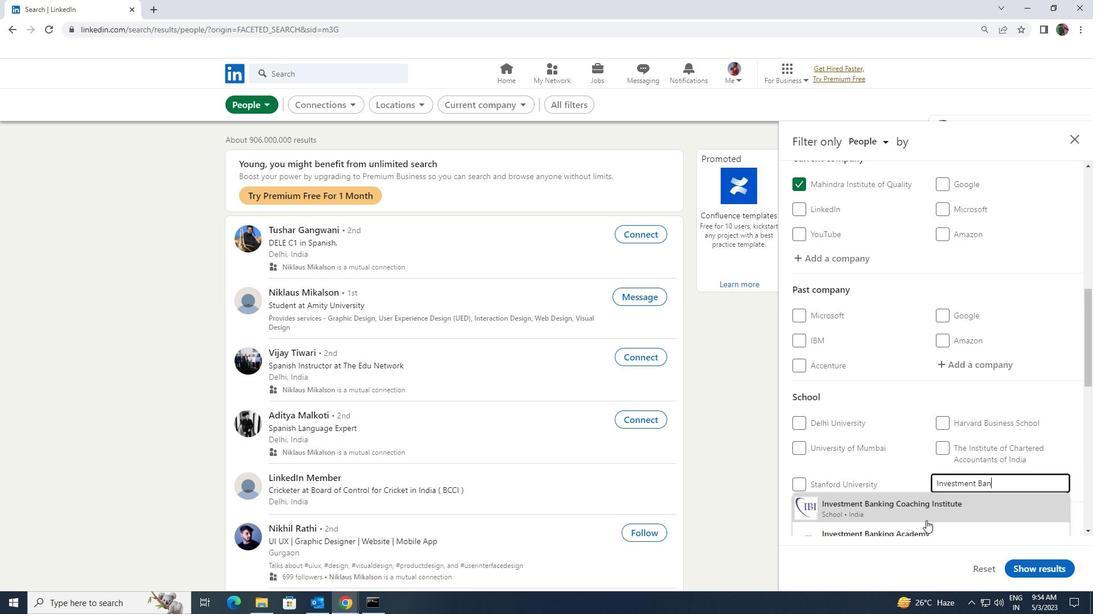 
Action: Mouse pressed left at (925, 522)
Screenshot: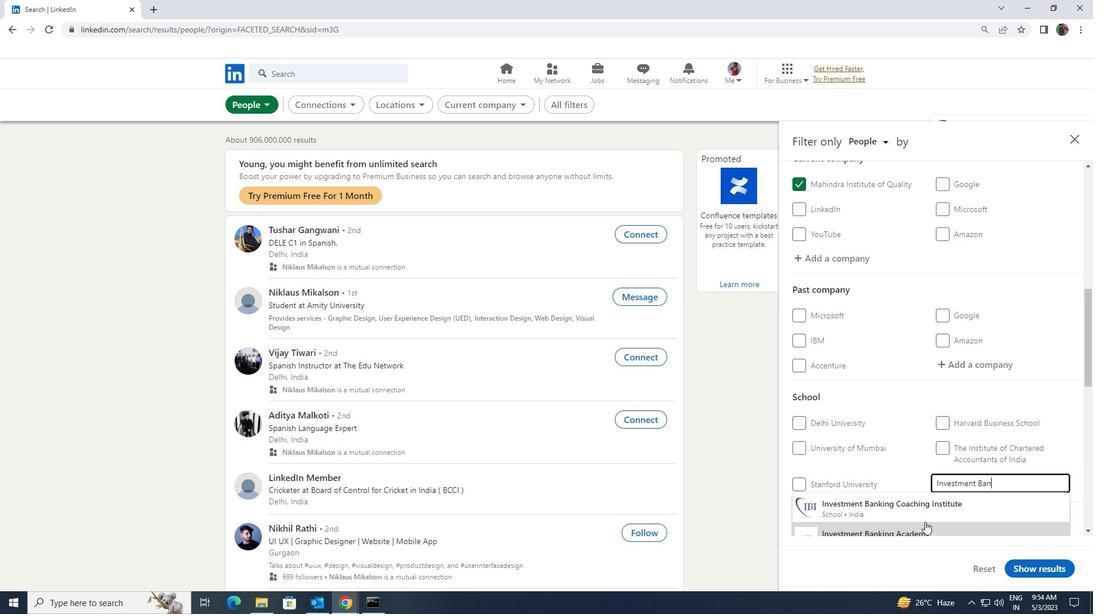 
Action: Mouse scrolled (925, 522) with delta (0, 0)
Screenshot: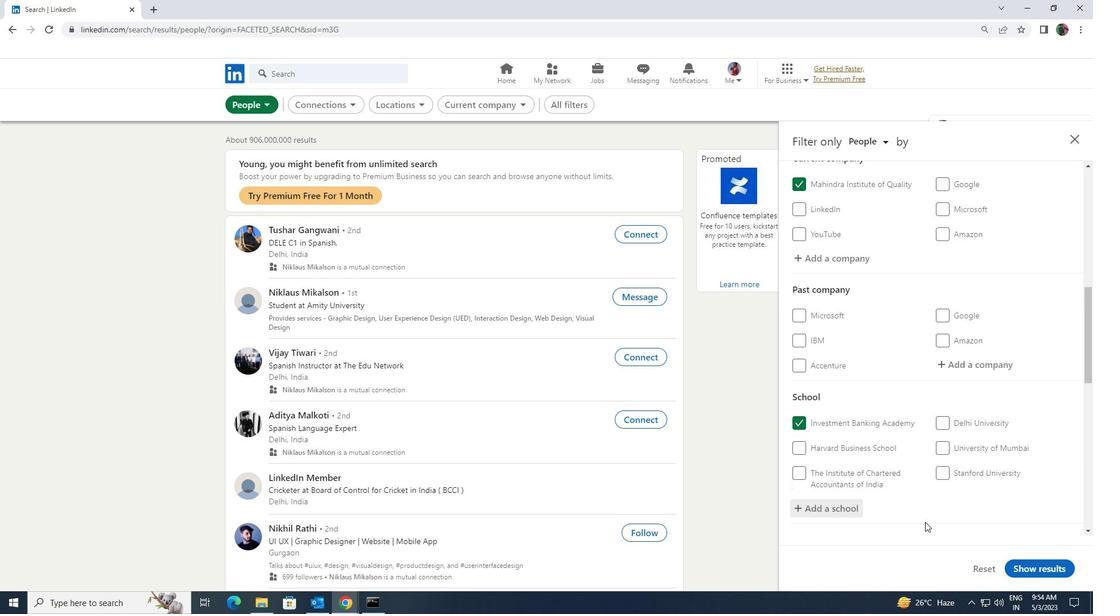 
Action: Mouse scrolled (925, 522) with delta (0, 0)
Screenshot: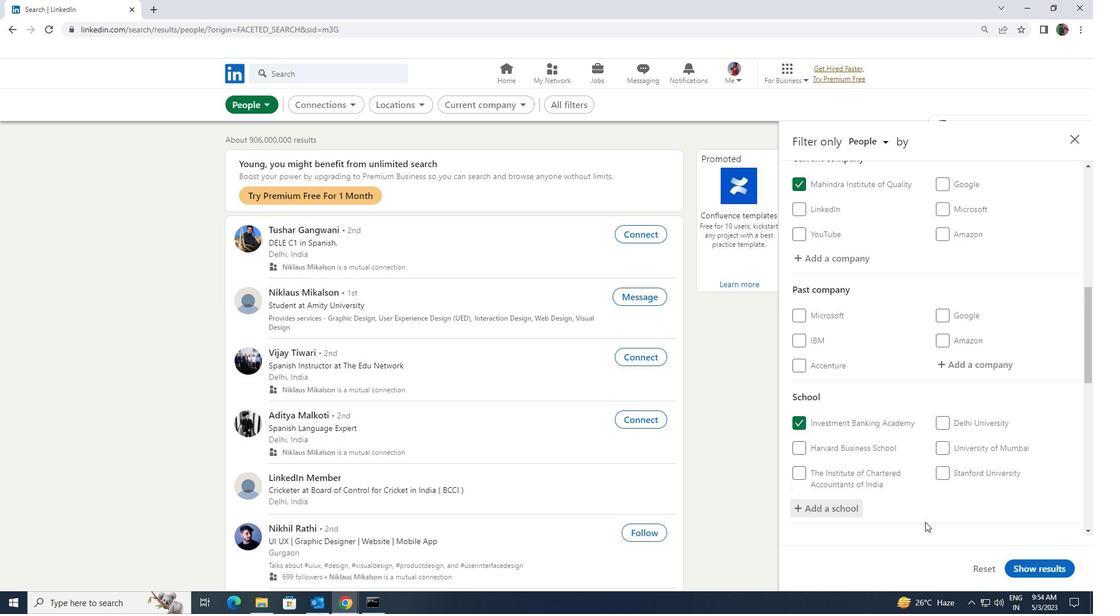 
Action: Mouse scrolled (925, 522) with delta (0, 0)
Screenshot: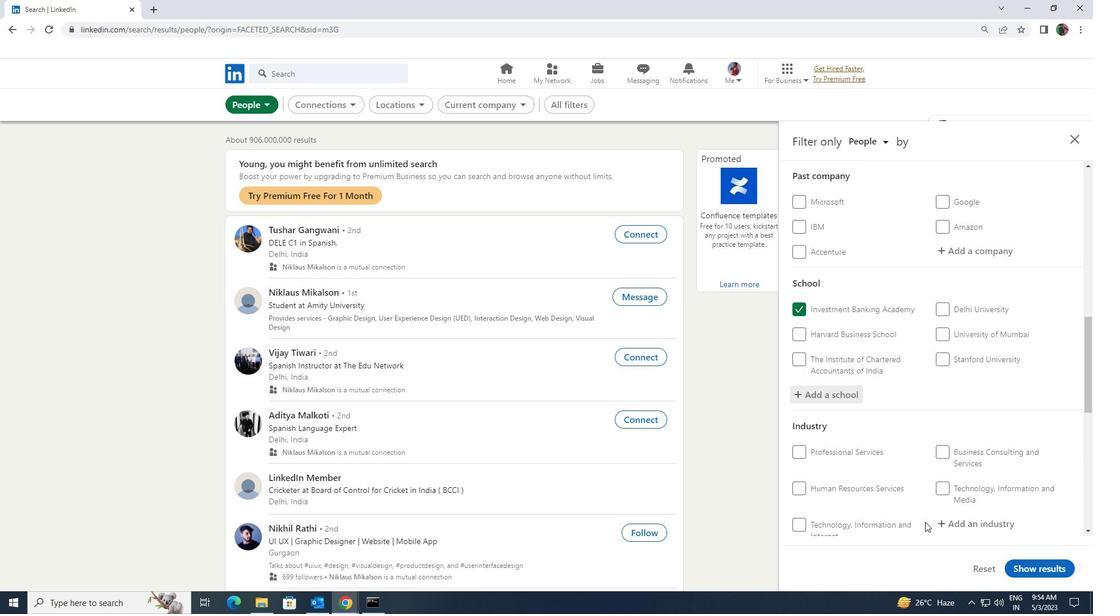 
Action: Mouse moved to (957, 470)
Screenshot: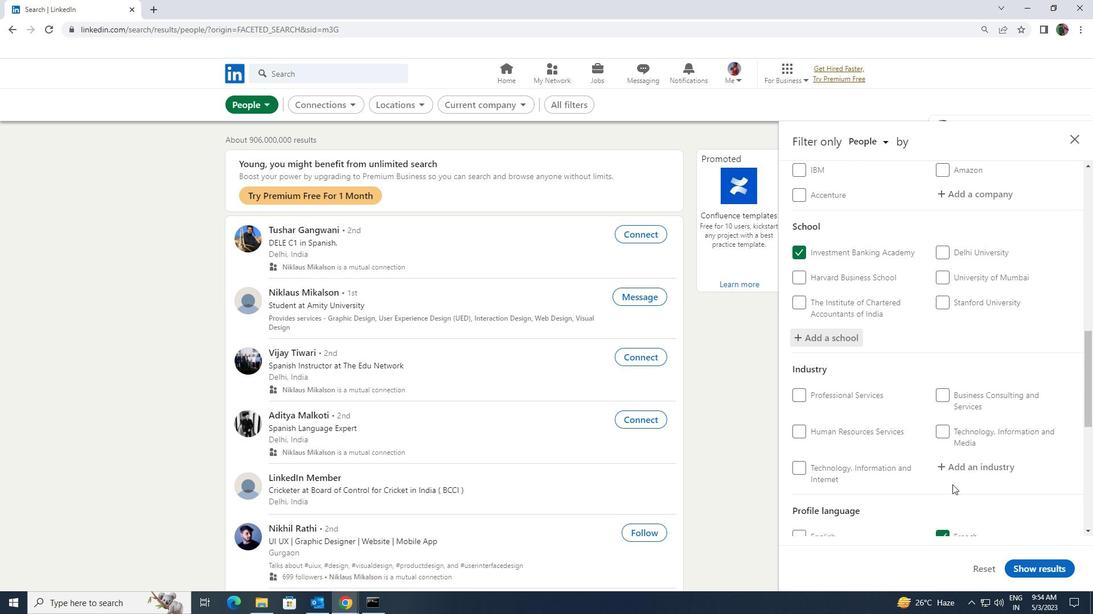 
Action: Mouse pressed left at (957, 470)
Screenshot: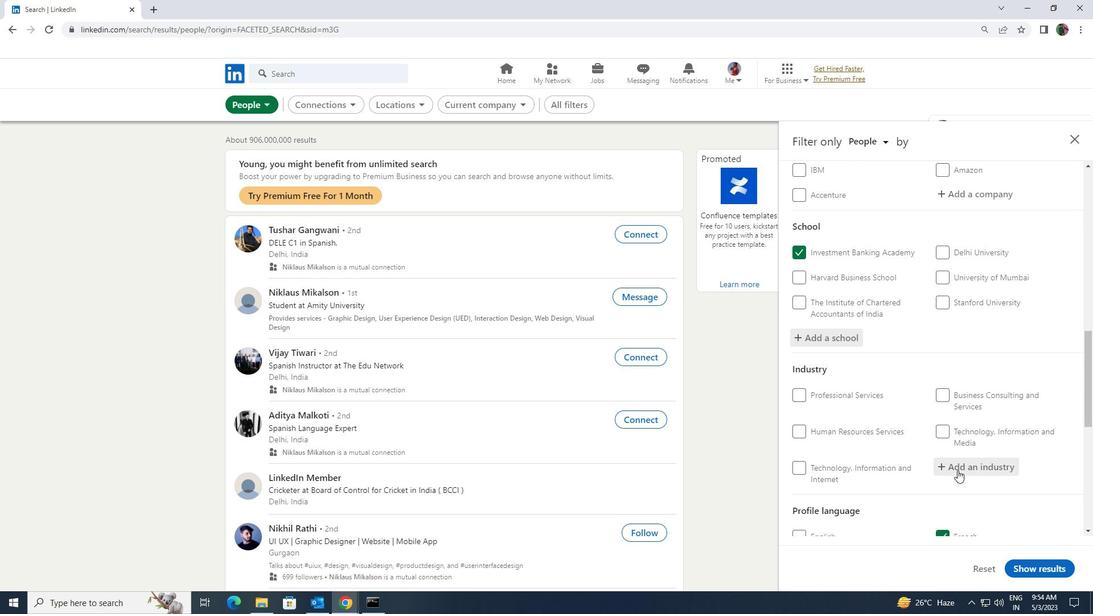
Action: Key pressed <Key.shift><Key.shift><Key.shift><Key.shift><Key.shift><Key.shift>EMAIL<Key.space>MARKETING
Screenshot: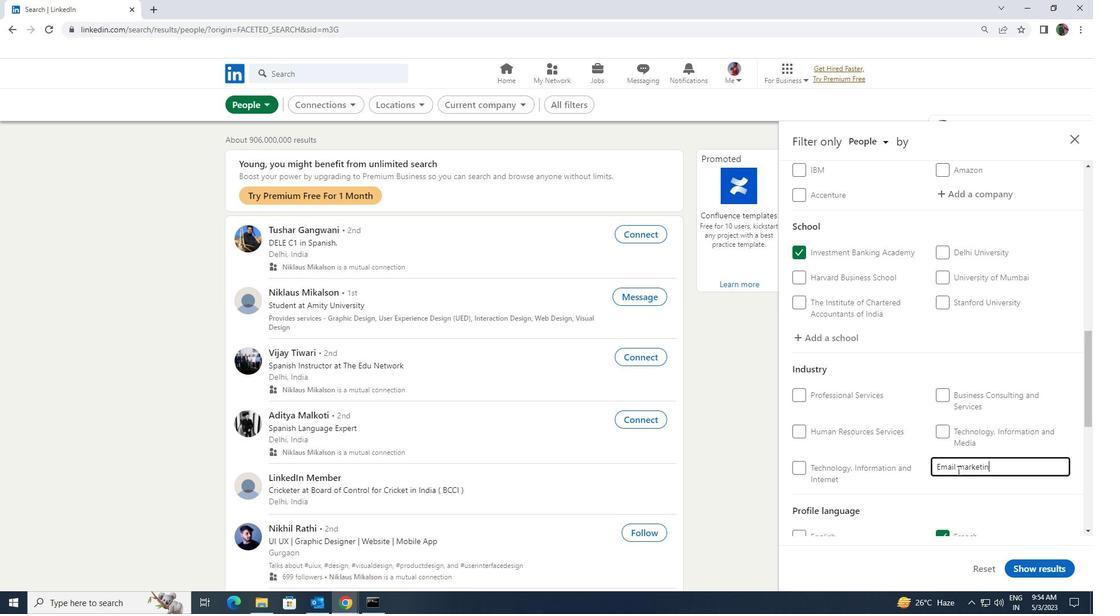 
Action: Mouse scrolled (957, 470) with delta (0, 0)
Screenshot: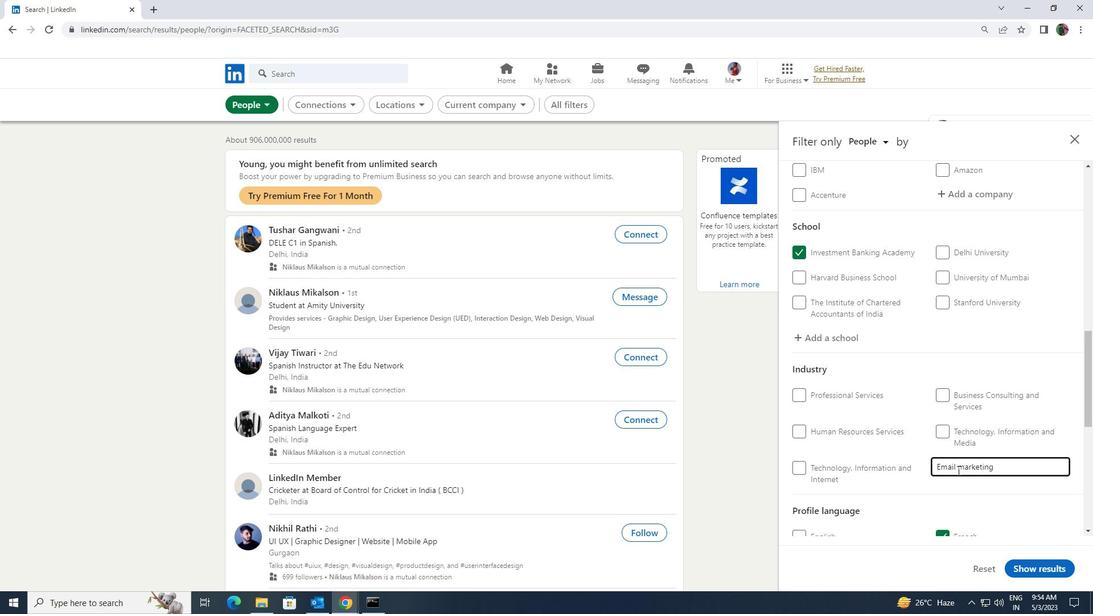 
Action: Mouse scrolled (957, 470) with delta (0, 0)
Screenshot: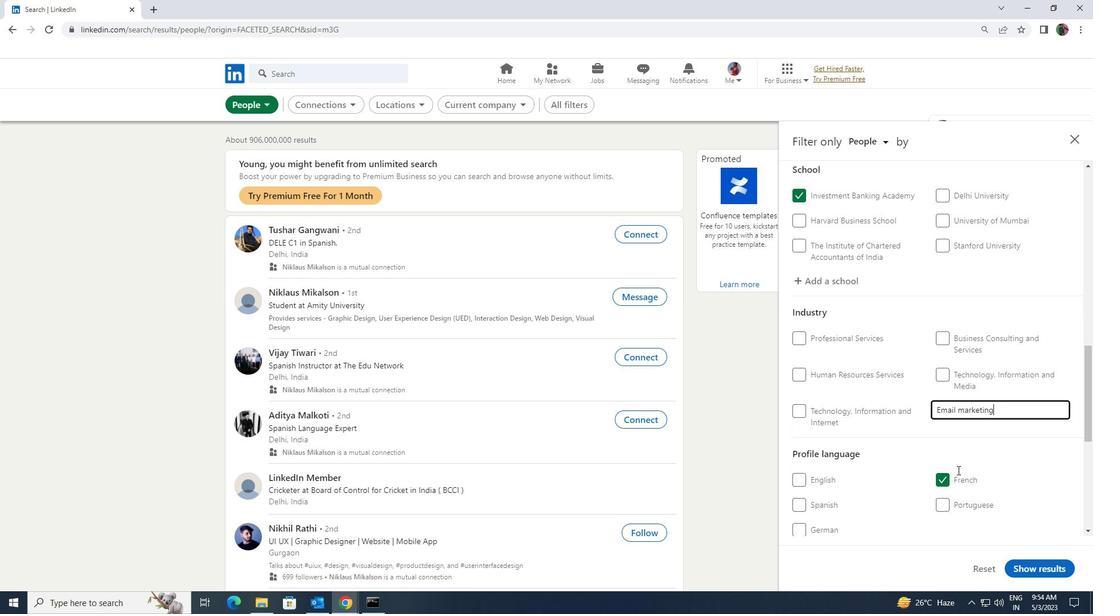
Action: Key pressed <Key.enter>
Screenshot: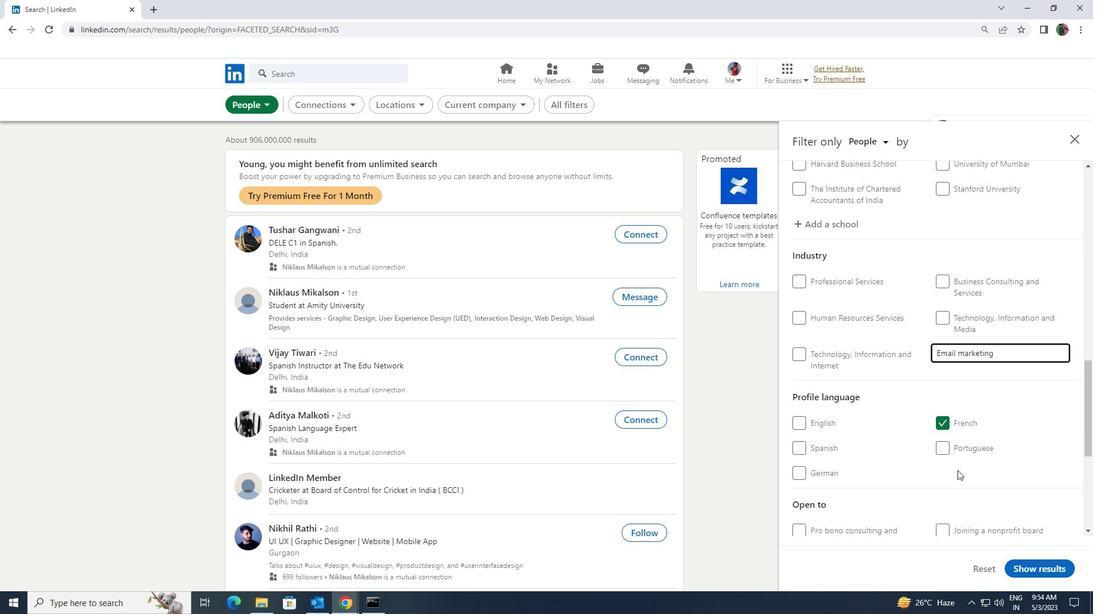 
Action: Mouse scrolled (957, 470) with delta (0, 0)
Screenshot: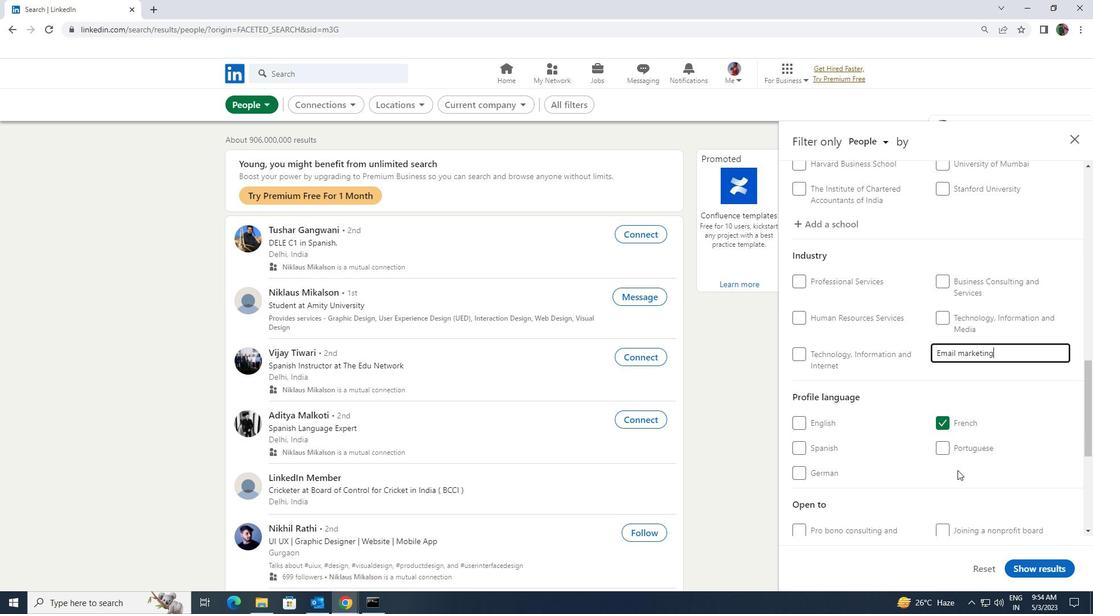 
Action: Mouse scrolled (957, 470) with delta (0, 0)
Screenshot: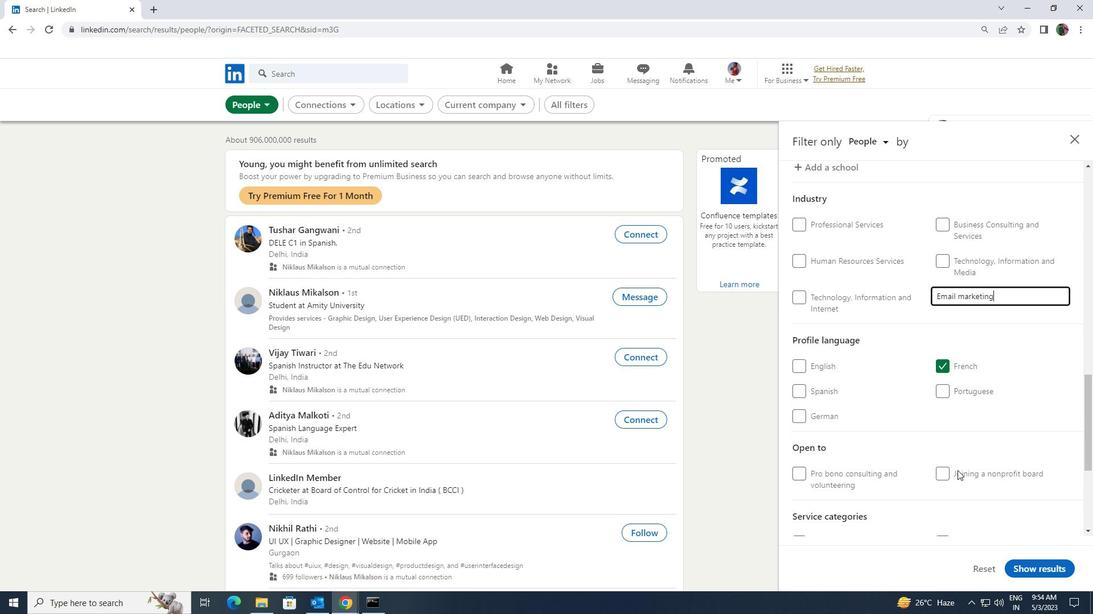 
Action: Mouse scrolled (957, 470) with delta (0, 0)
Screenshot: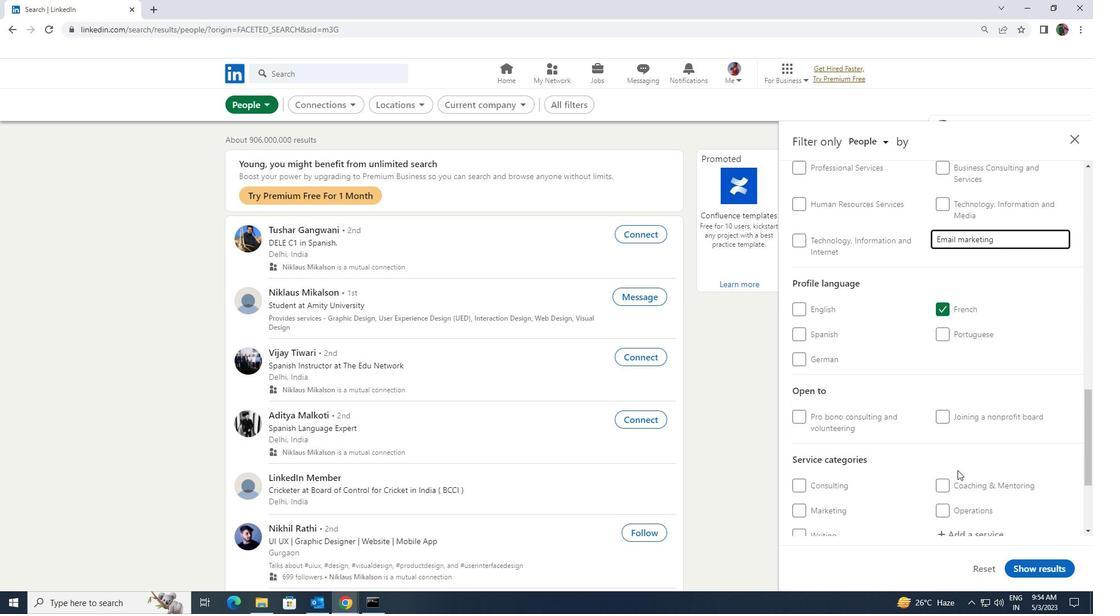 
Action: Mouse scrolled (957, 470) with delta (0, 0)
Screenshot: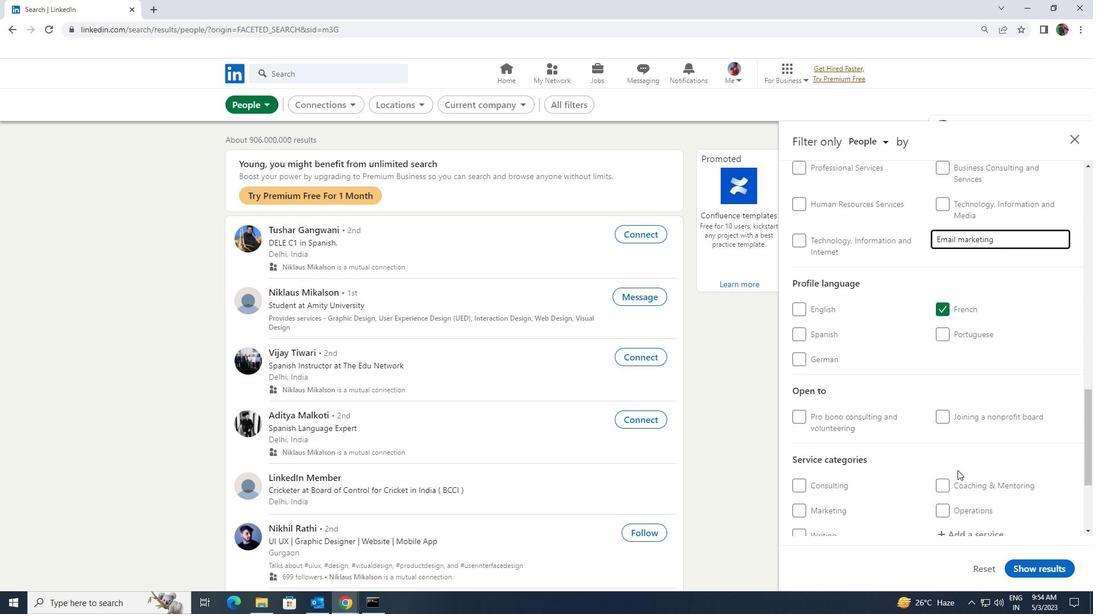 
Action: Mouse moved to (968, 421)
Screenshot: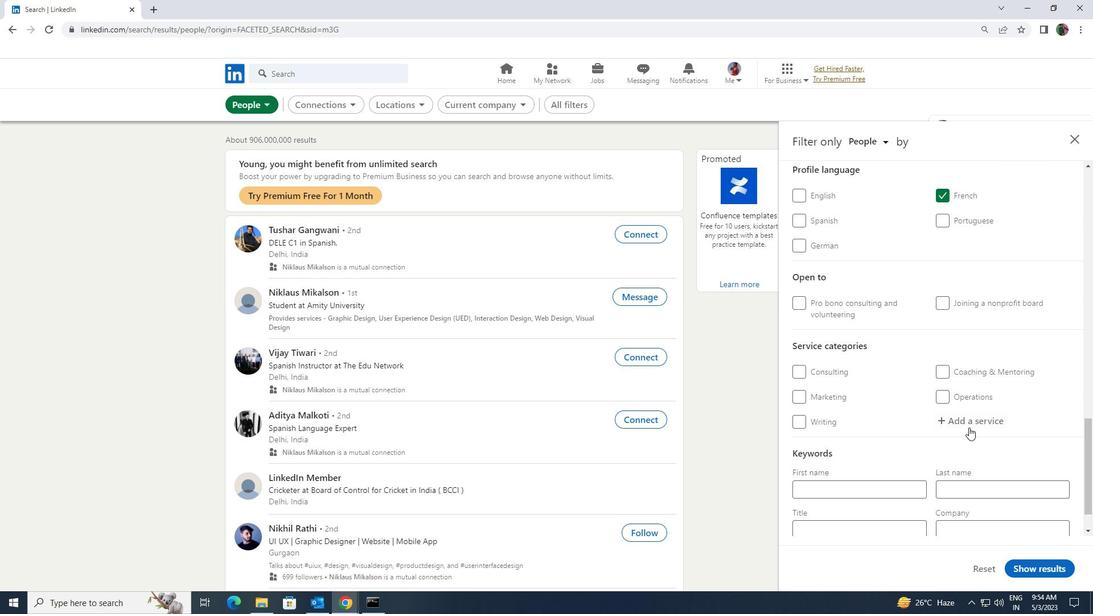 
Action: Mouse pressed left at (968, 421)
Screenshot: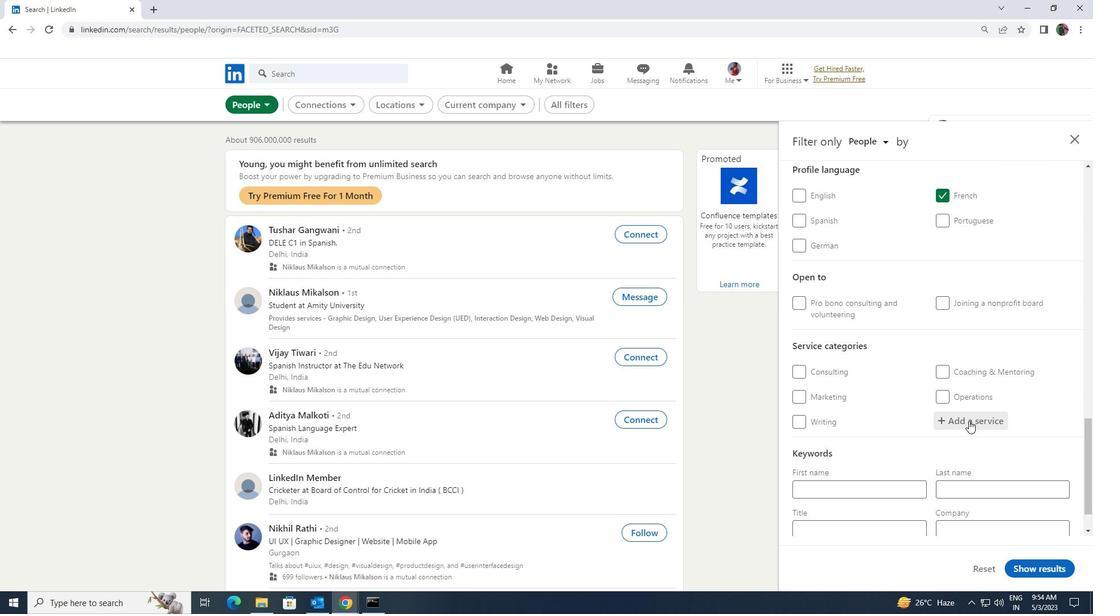 
Action: Key pressed <Key.shift><Key.shift><Key.shift><Key.shift><Key.shift><Key.shift><Key.shift><Key.shift><Key.shift><Key.shift><Key.shift><Key.shift><Key.shift><Key.shift><Key.shift><Key.shift><Key.shift><Key.shift><Key.shift><Key.shift><Key.shift><Key.shift><Key.shift><Key.shift><Key.shift><Key.shift><Key.shift><Key.shift><Key.shift>INVESTMENT<Key.space><Key.shift><Key.shift><Key.shift><Key.shift><Key.shift><Key.shift><Key.shift><Key.shift><Key.shift><Key.shift><Key.shift><Key.shift><Key.shift><Key.shift><Key.shift><Key.shift><Key.shift><Key.shift><Key.shift><Key.shift><Key.shift><Key.shift><Key.shift><Key.shift><Key.shift><Key.shift><Key.shift><Key.shift><Key.shift><Key.shift><Key.shift><Key.shift><Key.shift><Key.shift><Key.shift><Key.shift><Key.shift><Key.shift><Key.shift><Key.shift><Key.shift><Key.shift><Key.shift><Key.shift><Key.shift>BANKING<Key.space>
Screenshot: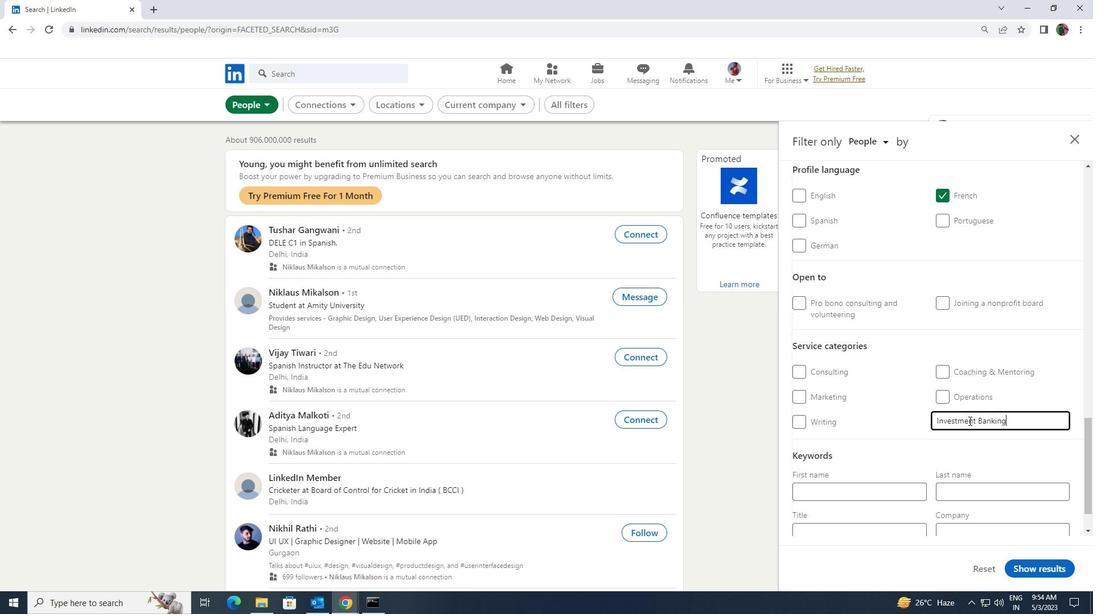 
Action: Mouse scrolled (968, 420) with delta (0, 0)
Screenshot: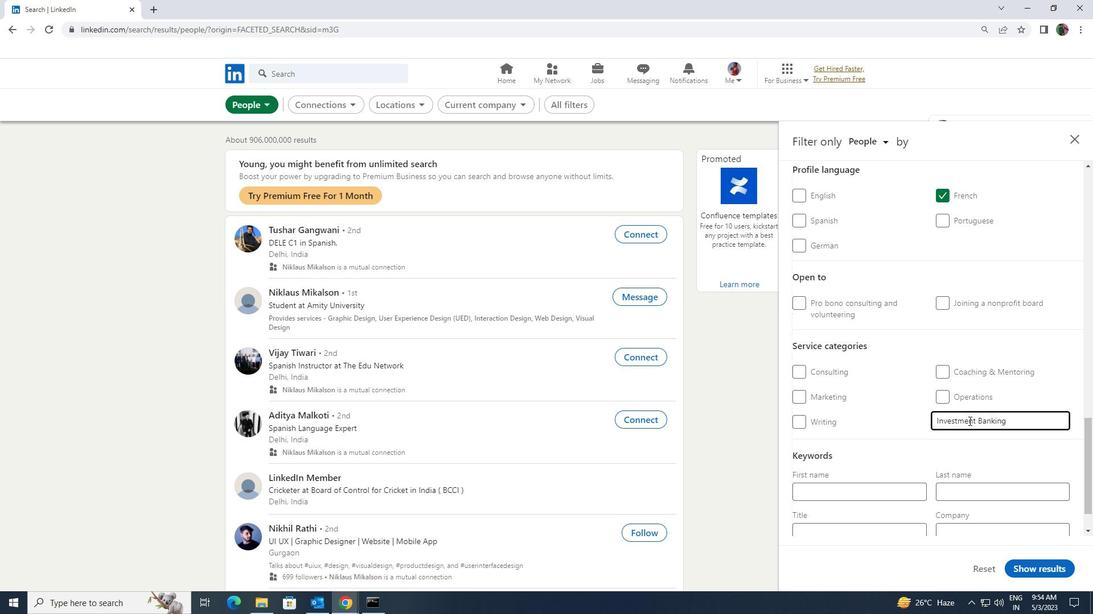 
Action: Mouse scrolled (968, 420) with delta (0, 0)
Screenshot: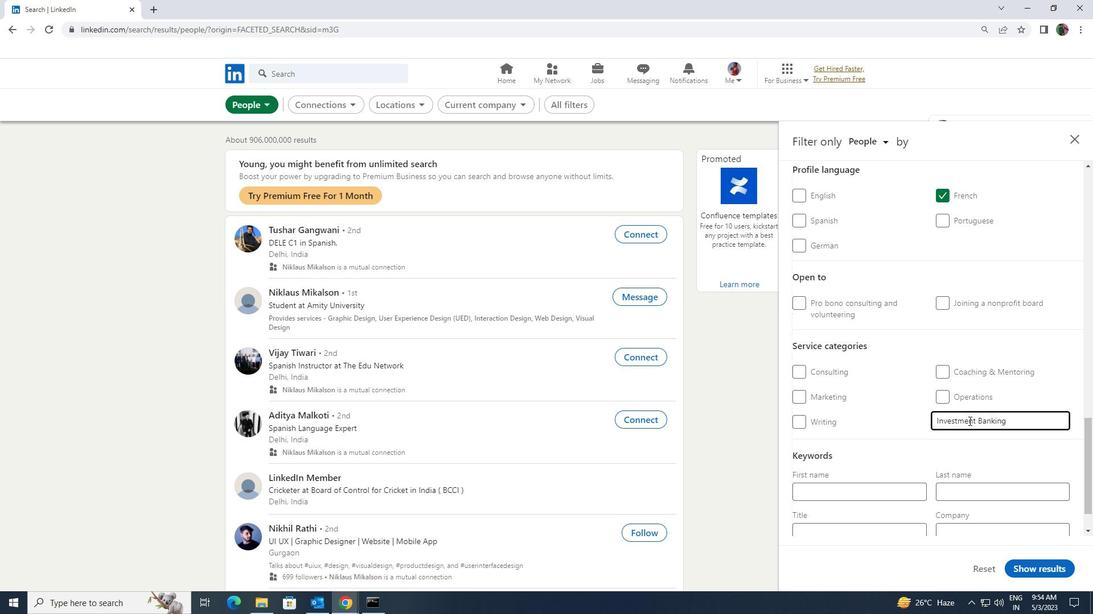 
Action: Mouse scrolled (968, 420) with delta (0, 0)
Screenshot: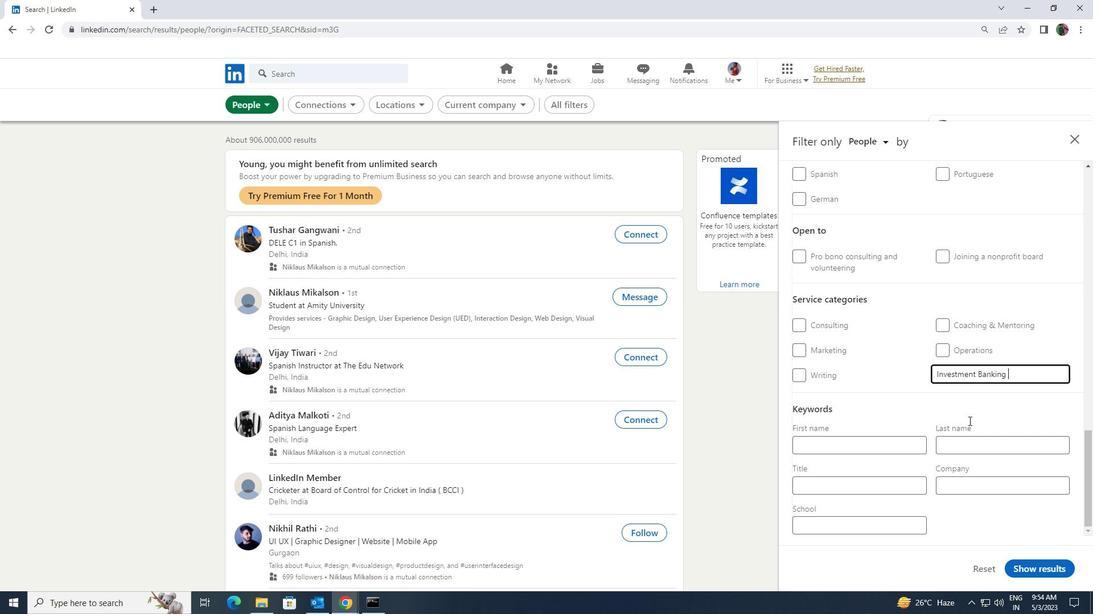 
Action: Mouse scrolled (968, 420) with delta (0, 0)
Screenshot: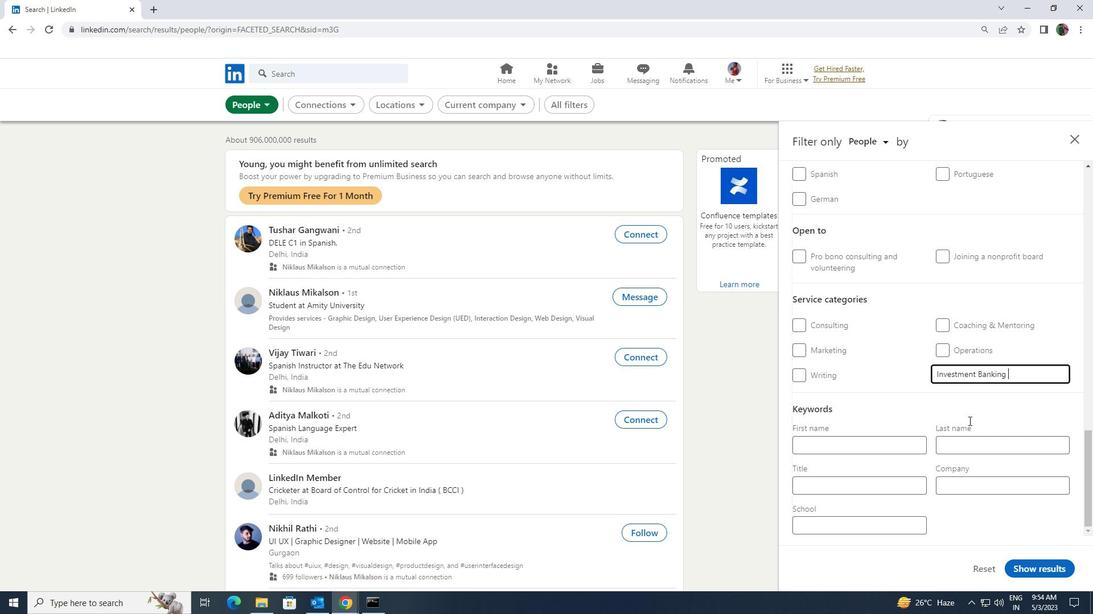 
Action: Mouse moved to (904, 486)
Screenshot: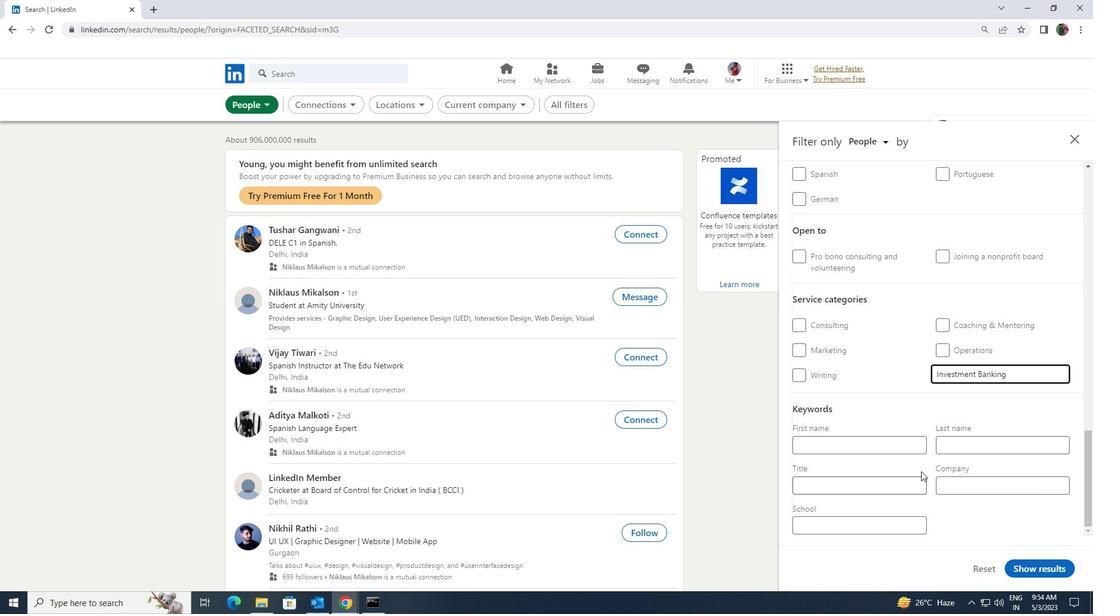 
Action: Mouse pressed left at (904, 486)
Screenshot: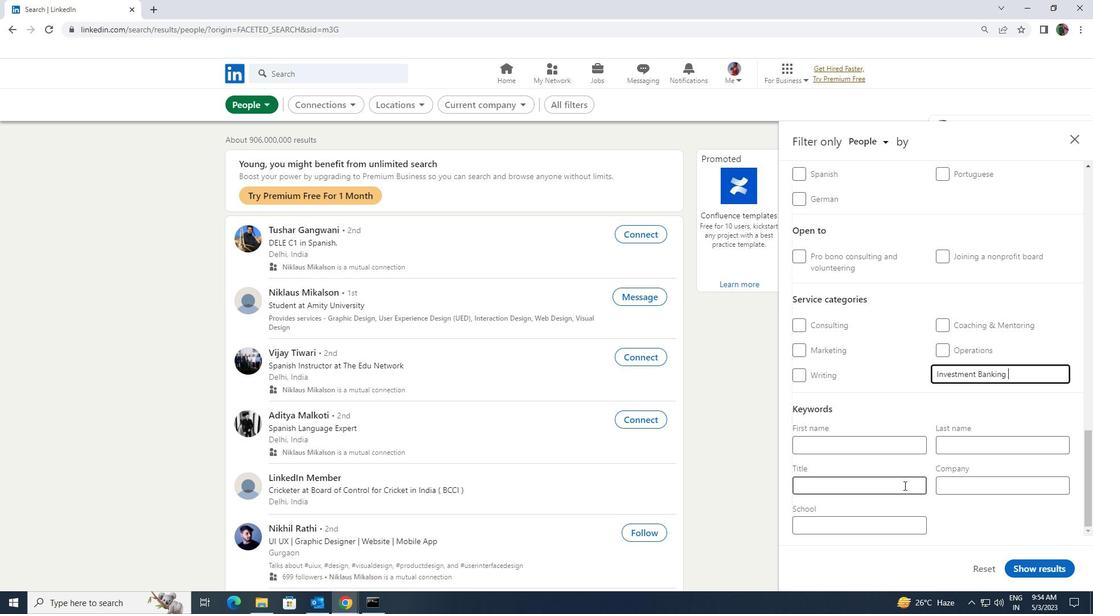 
Action: Key pressed <Key.shift>ESL<Key.space><Key.shift><Key.shift><Key.shift><Key.shift><Key.shift><Key.shift><Key.shift><Key.shift><Key.shift><Key.shift><Key.shift><Key.shift><Key.shift><Key.shift><Key.shift><Key.shift><Key.shift><Key.shift>INSTRUCTOR
Screenshot: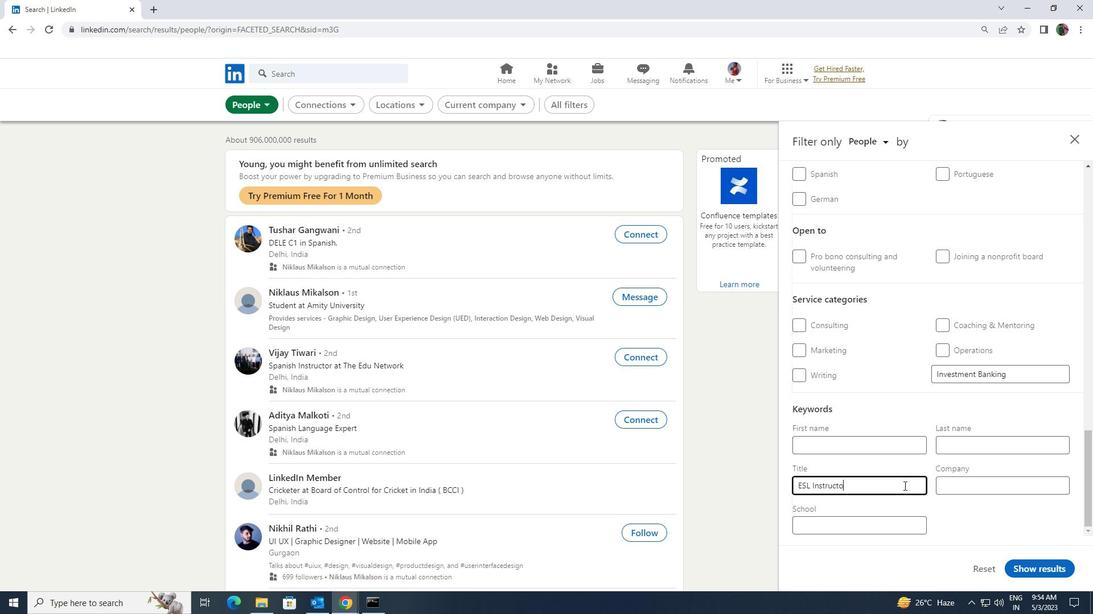 
Action: Mouse moved to (1034, 564)
Screenshot: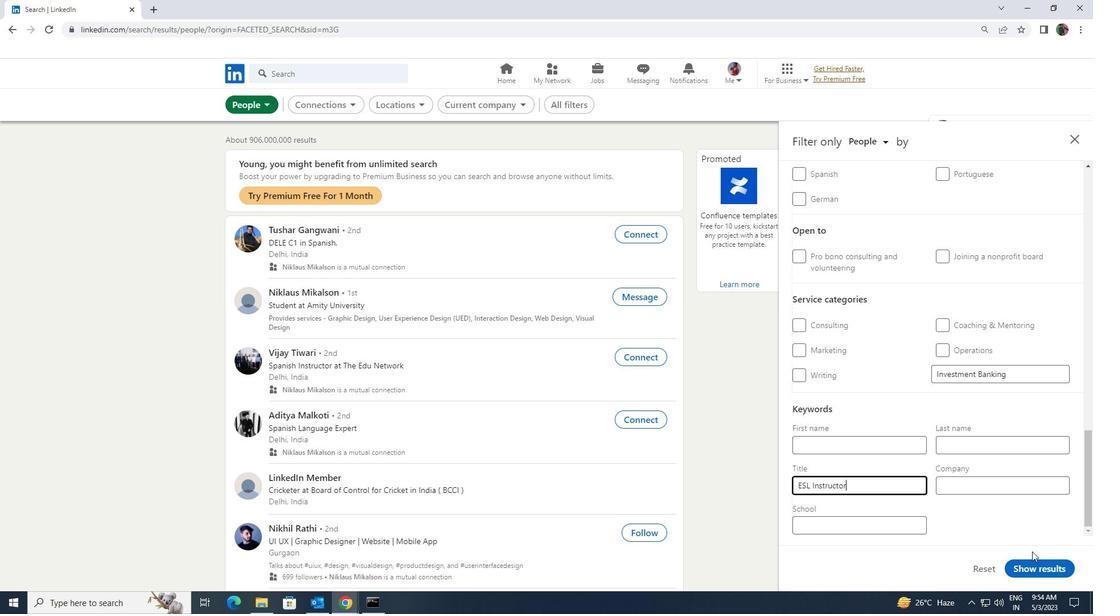
Action: Mouse pressed left at (1034, 564)
Screenshot: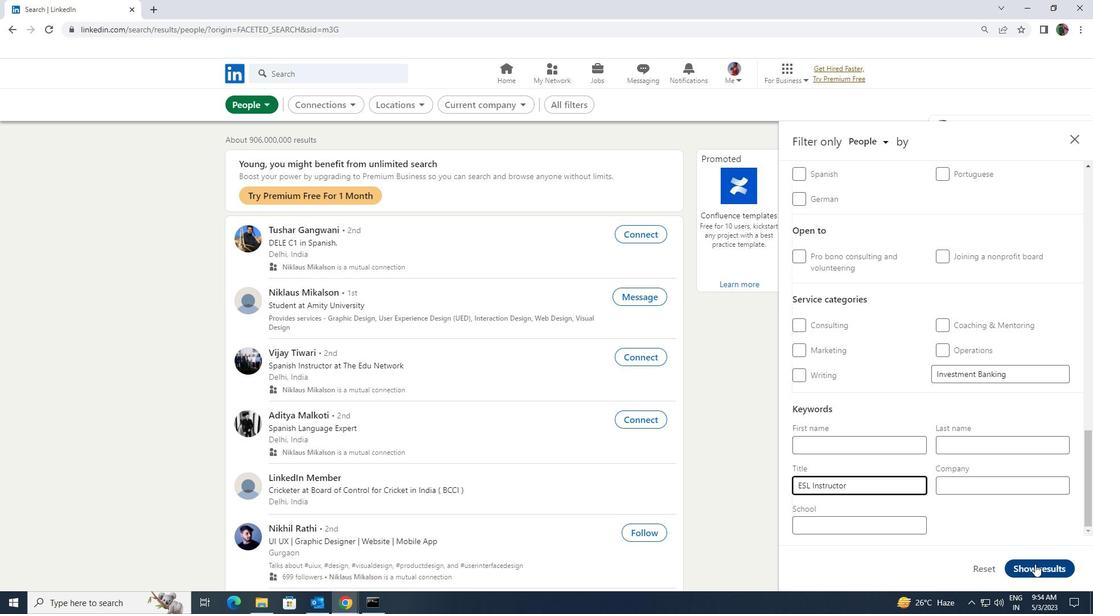 
